 Task: Find connections with filter location Tamworth with filter topic #Projectmanagementwith filter profile language German with filter current company KEC International Ltd. with filter school Freshers Jobs in Bangalore with filter industry Steam and Air-Conditioning Supply with filter service category Audio Engineering with filter keywords title Cab Driver
Action: Mouse moved to (556, 100)
Screenshot: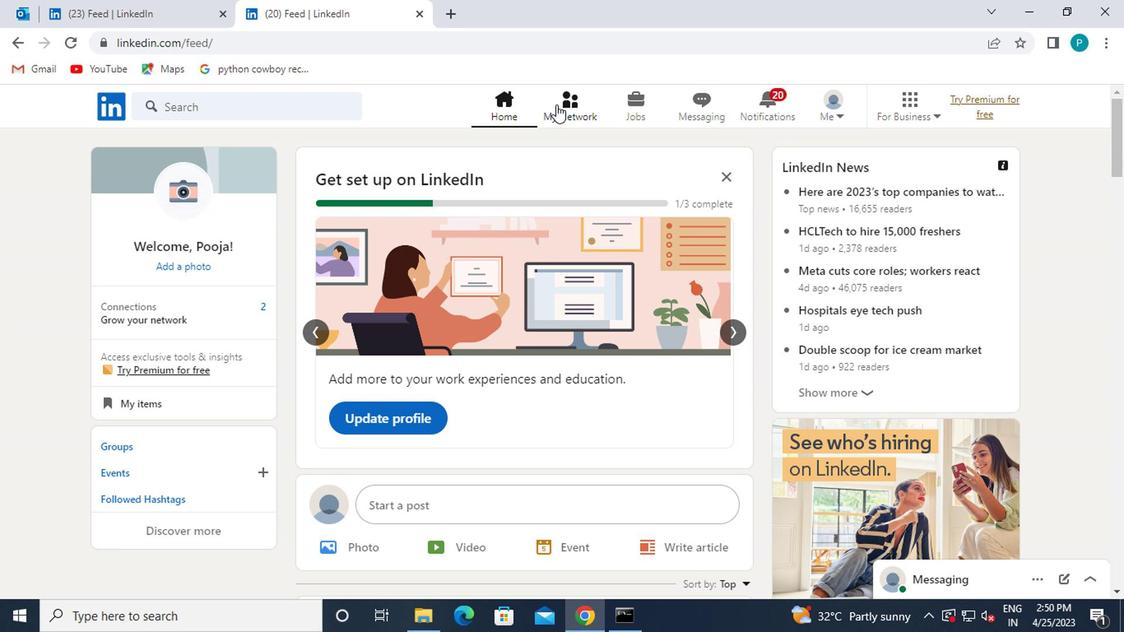 
Action: Mouse pressed left at (556, 100)
Screenshot: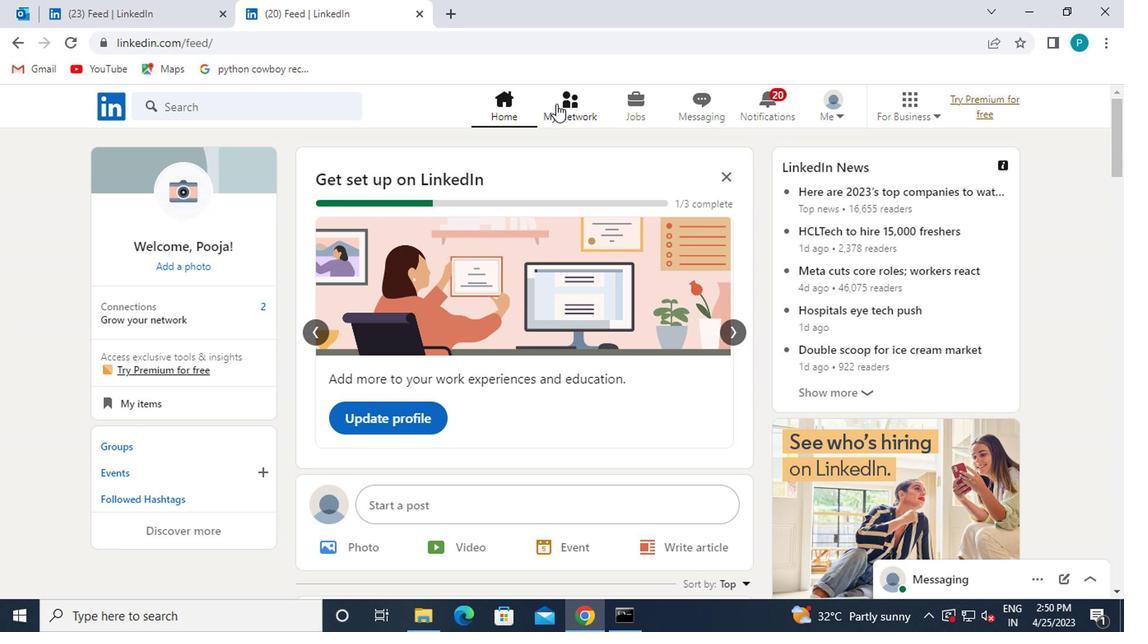
Action: Mouse moved to (164, 202)
Screenshot: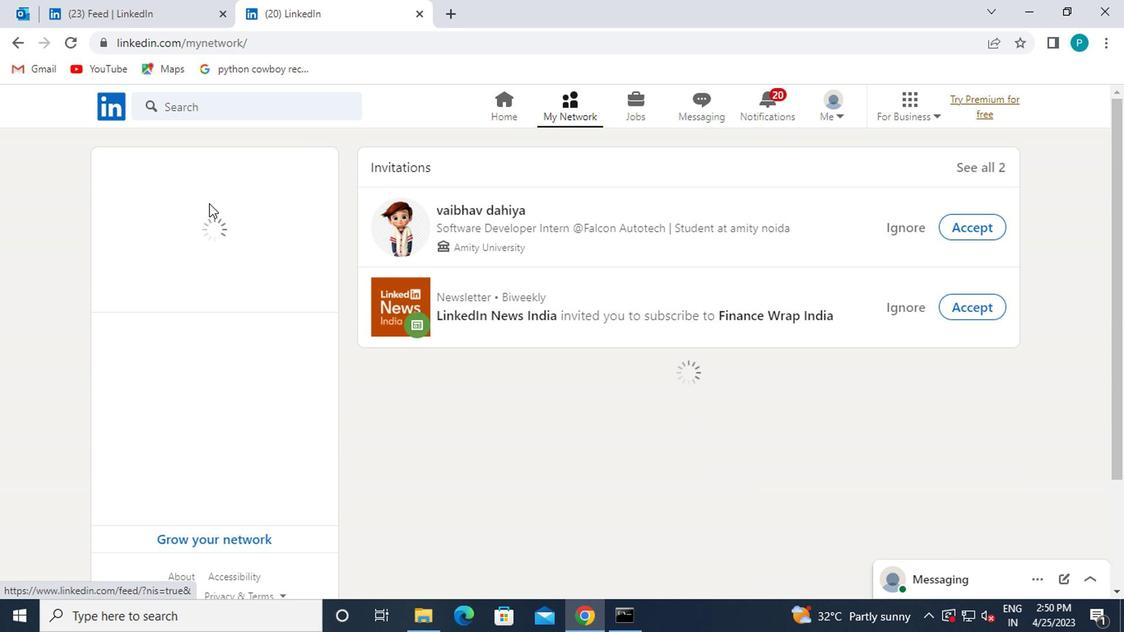 
Action: Mouse pressed left at (164, 202)
Screenshot: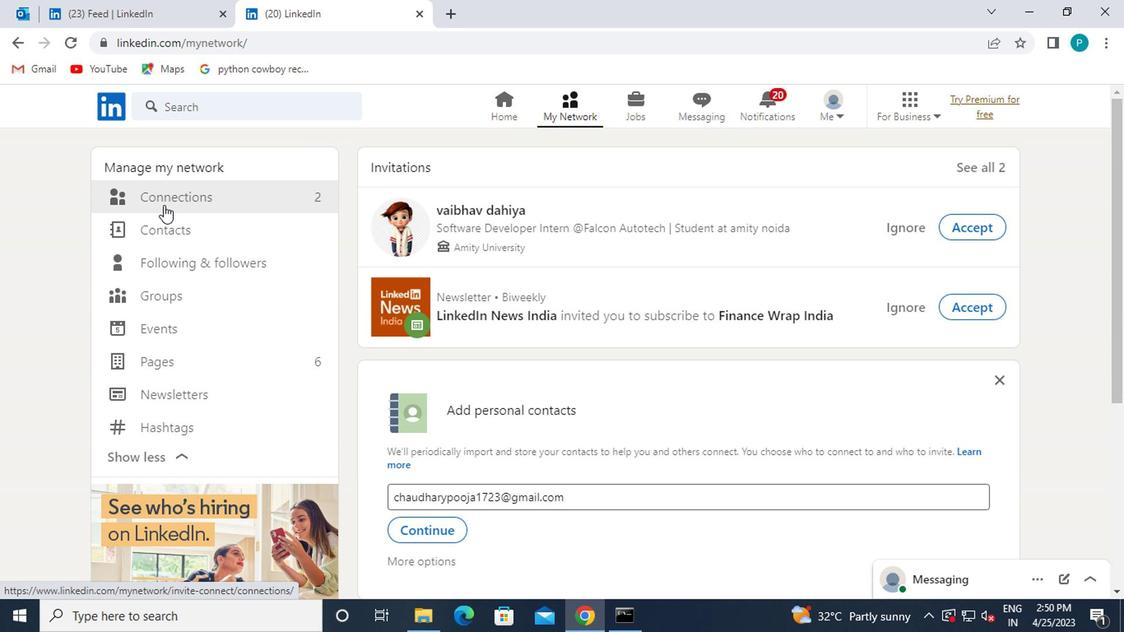 
Action: Mouse moved to (658, 193)
Screenshot: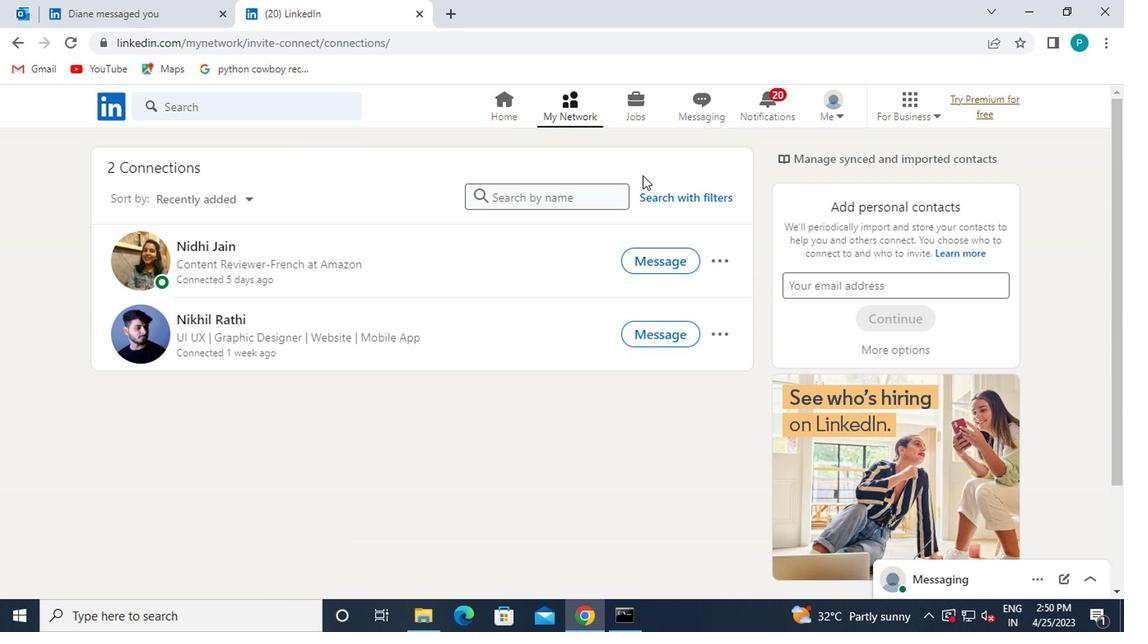 
Action: Mouse pressed left at (658, 193)
Screenshot: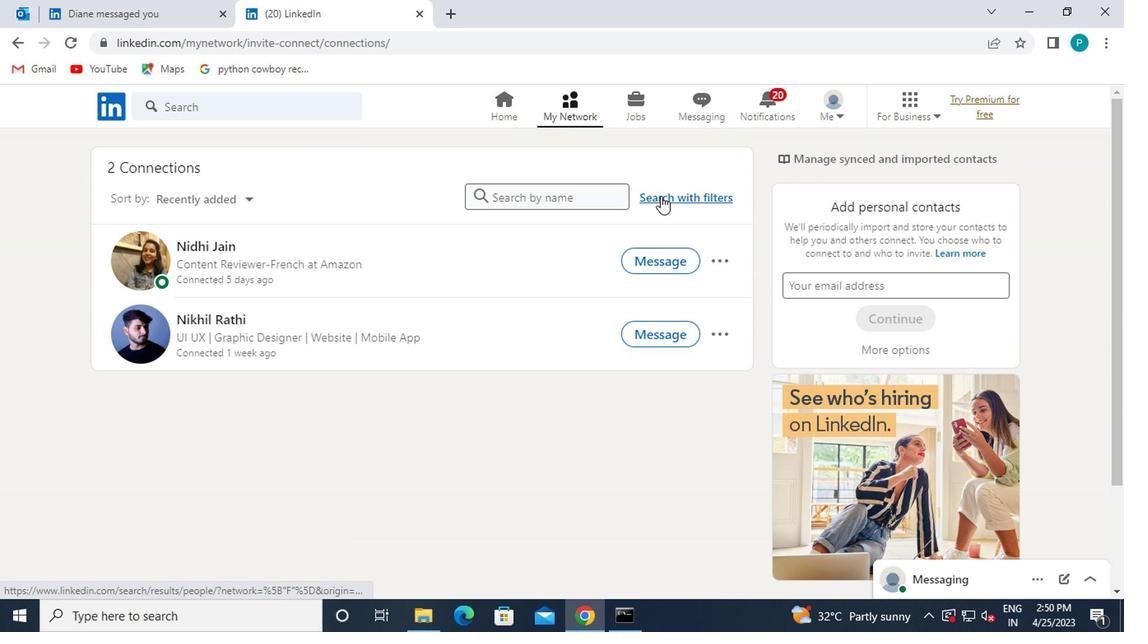 
Action: Mouse moved to (525, 156)
Screenshot: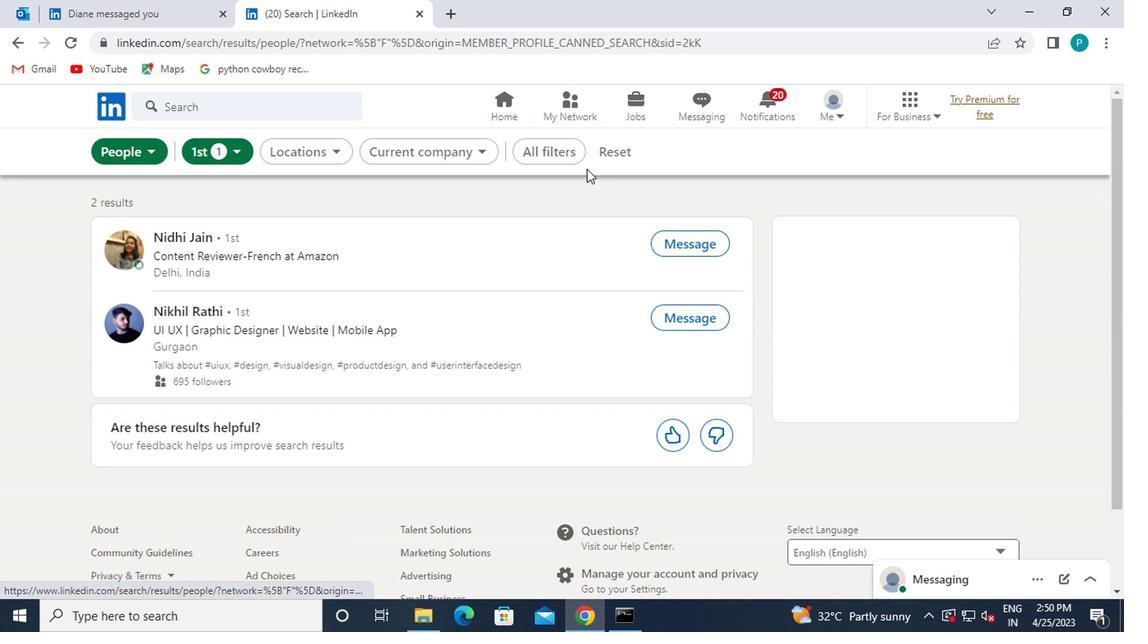 
Action: Mouse pressed left at (525, 156)
Screenshot: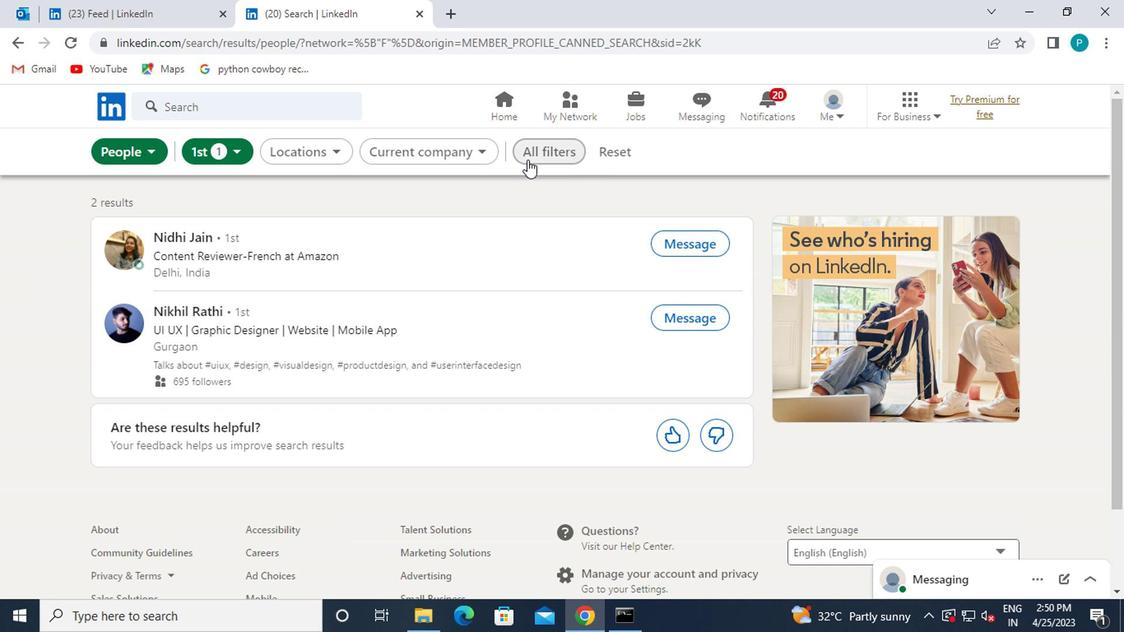 
Action: Mouse moved to (801, 356)
Screenshot: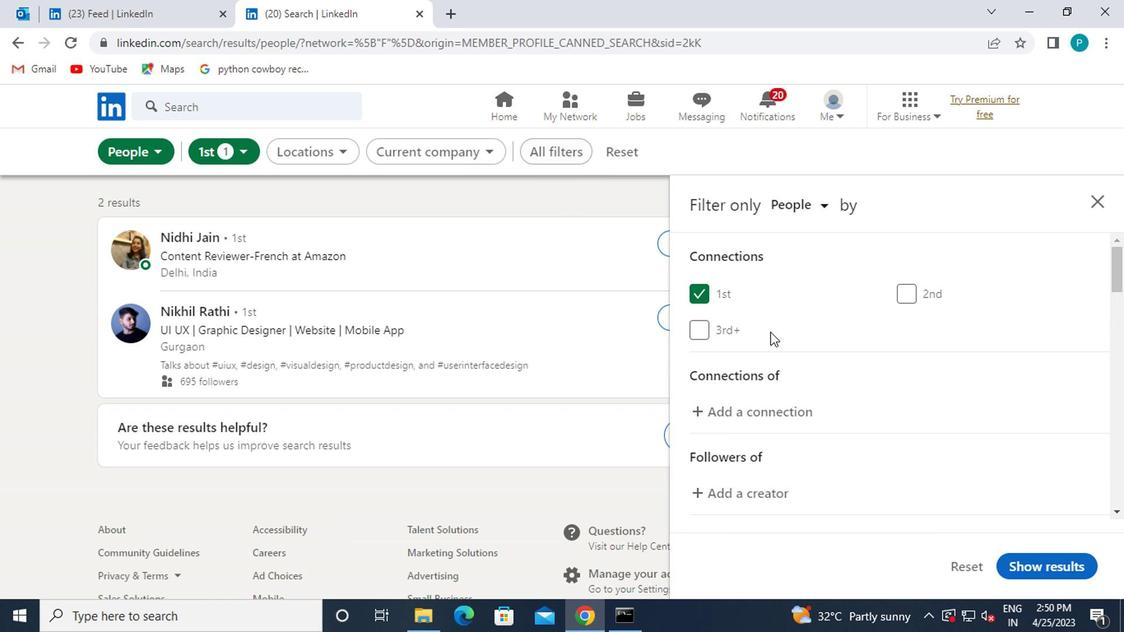 
Action: Mouse scrolled (801, 356) with delta (0, 0)
Screenshot: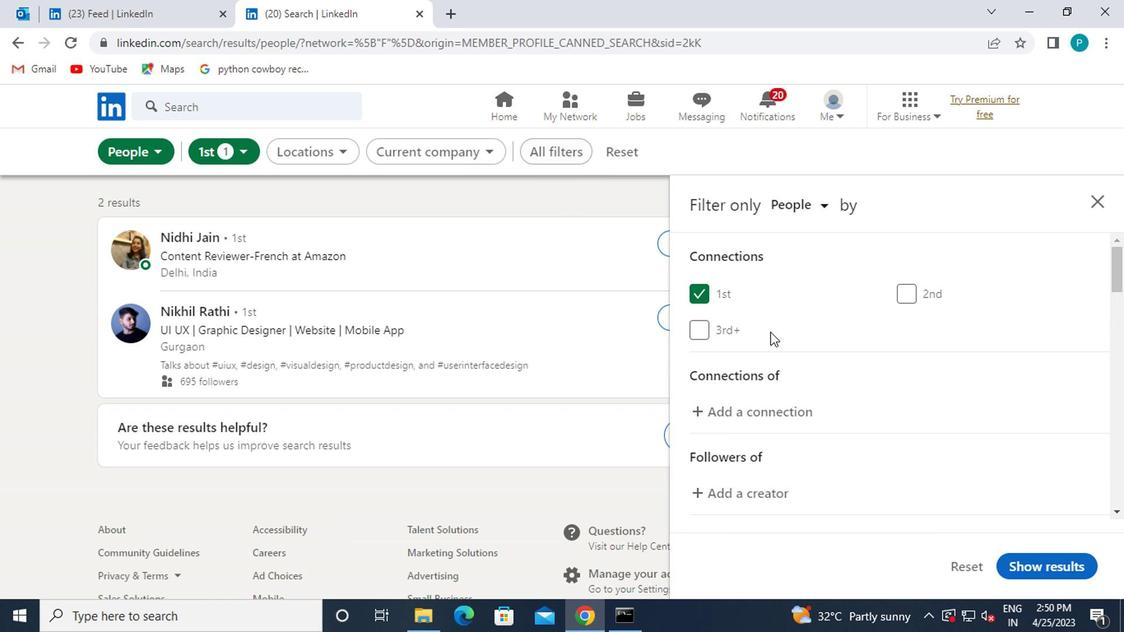 
Action: Mouse moved to (801, 360)
Screenshot: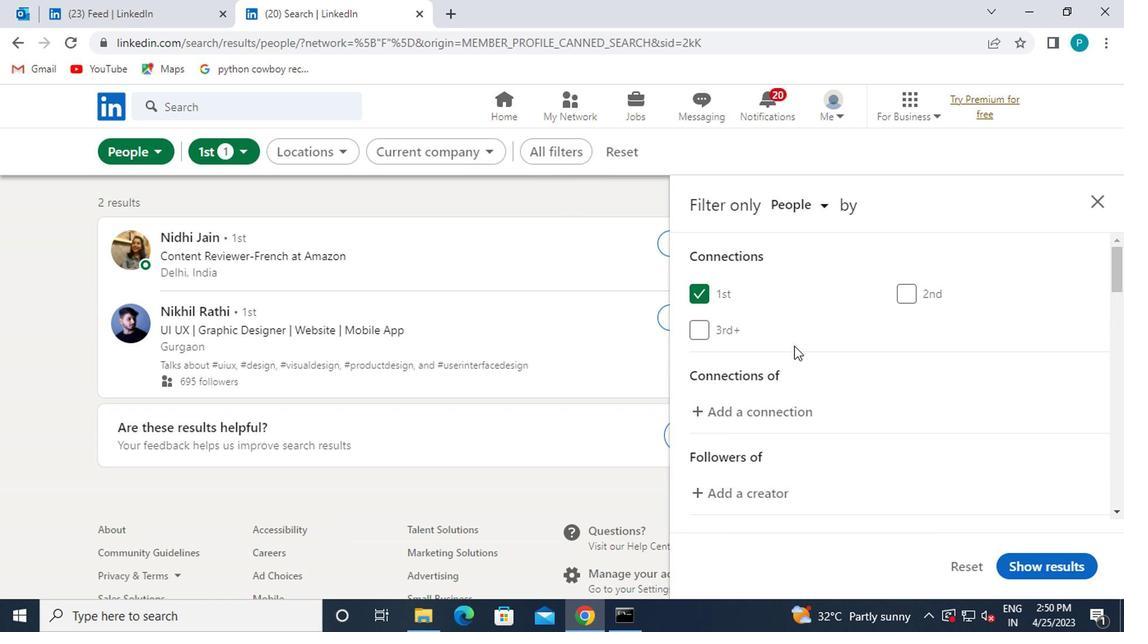 
Action: Mouse scrolled (801, 358) with delta (0, -1)
Screenshot: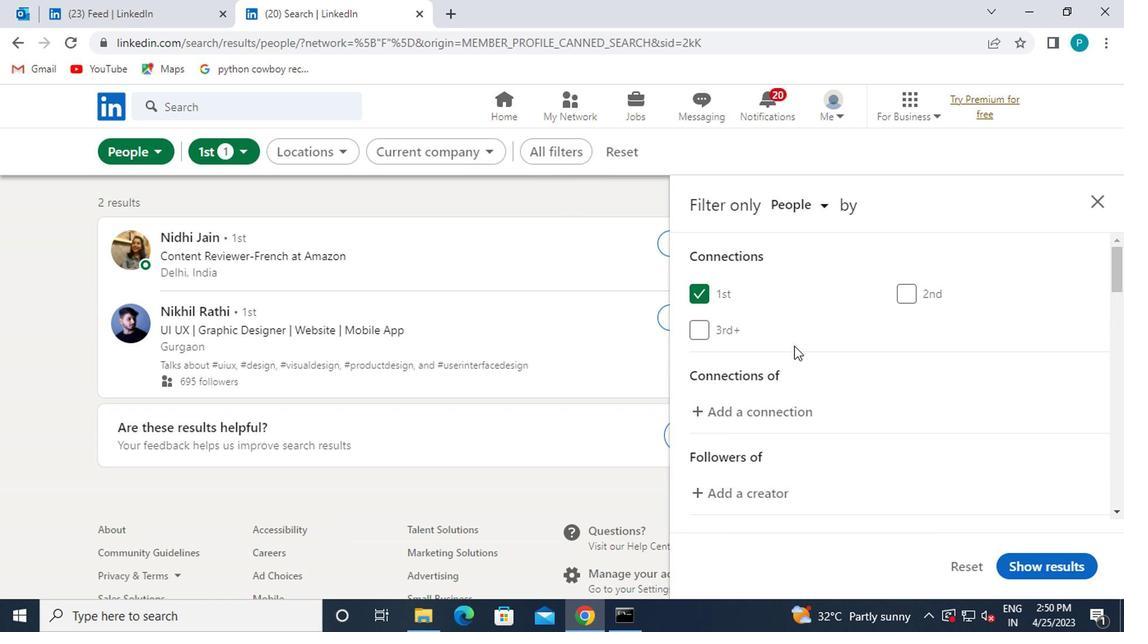 
Action: Mouse moved to (921, 482)
Screenshot: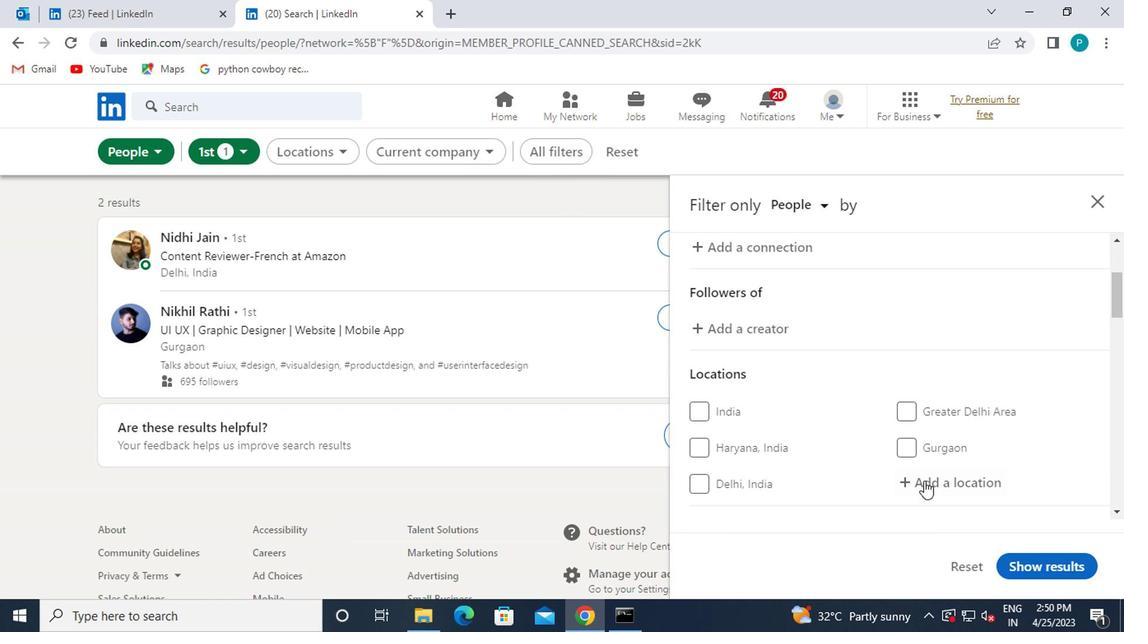 
Action: Mouse pressed left at (921, 482)
Screenshot: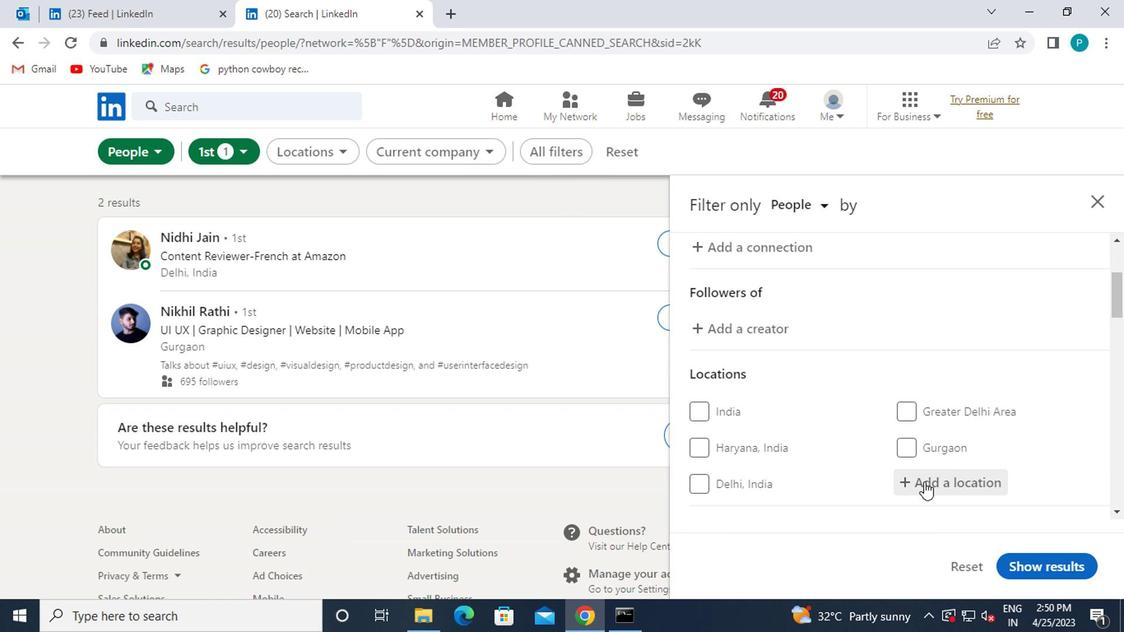 
Action: Mouse moved to (921, 482)
Screenshot: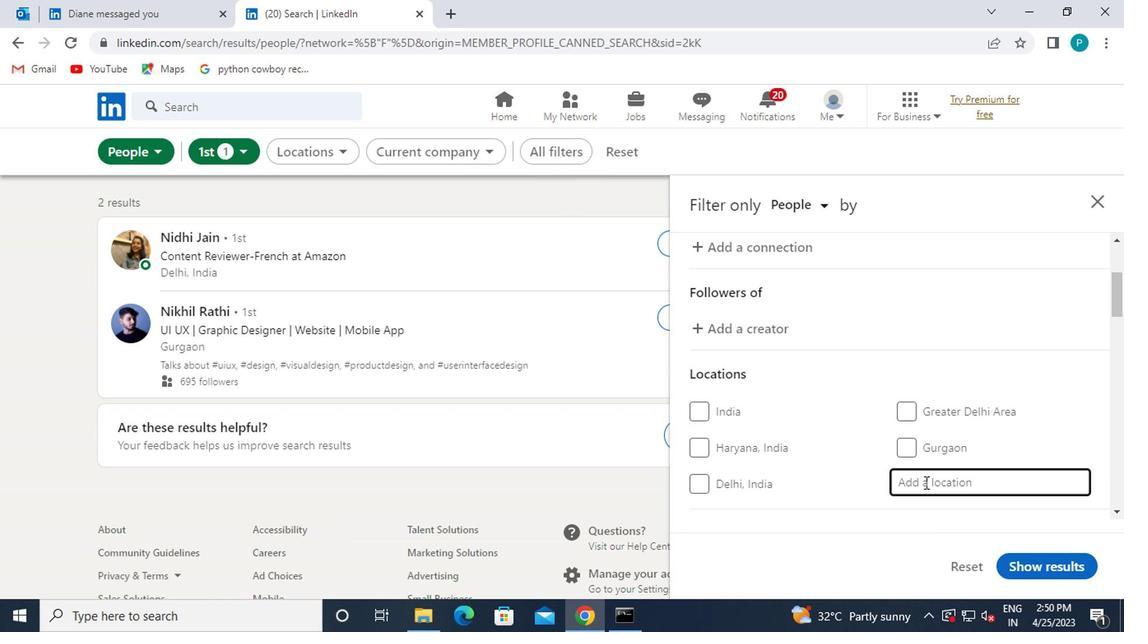 
Action: Mouse pressed left at (921, 482)
Screenshot: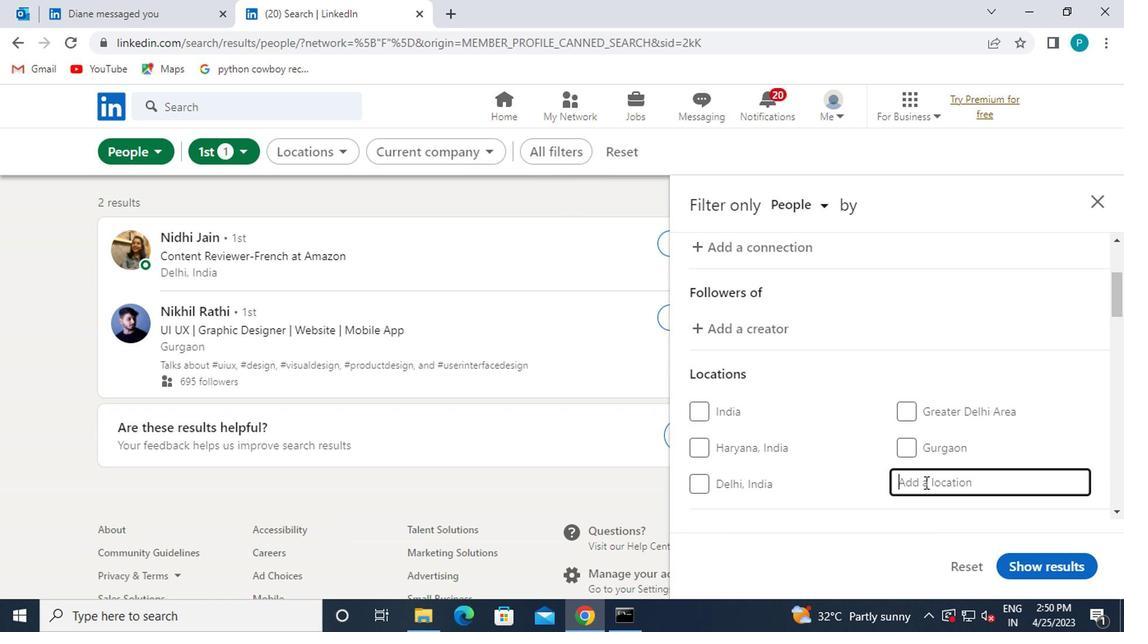 
Action: Mouse moved to (925, 469)
Screenshot: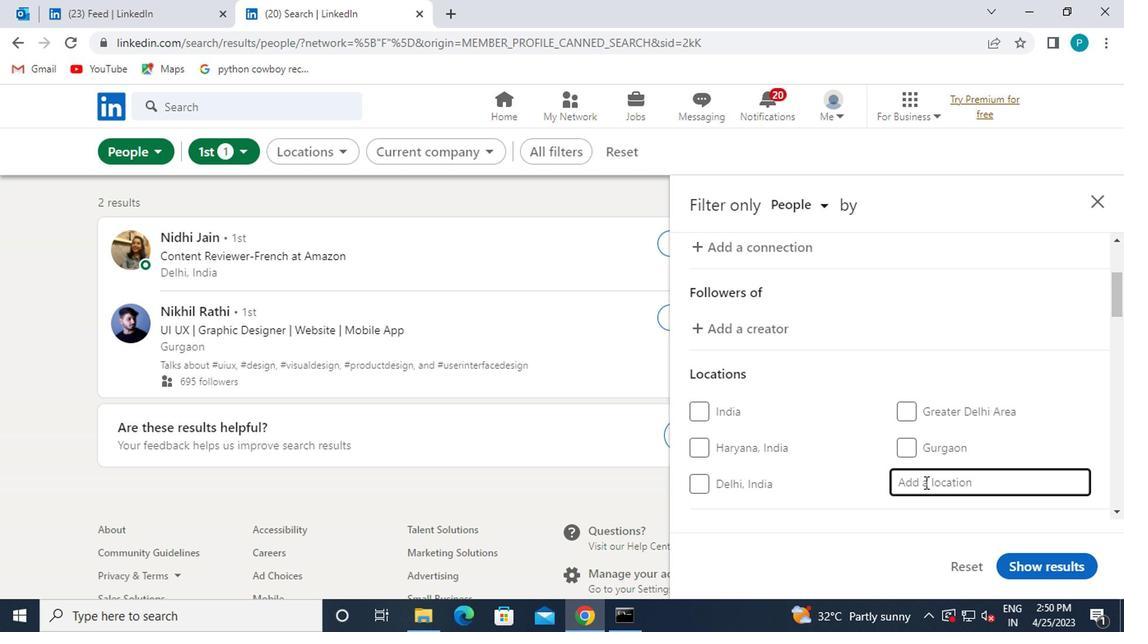 
Action: Key pressed <Key.caps_lock>t<Key.caps_lock>amworth
Screenshot: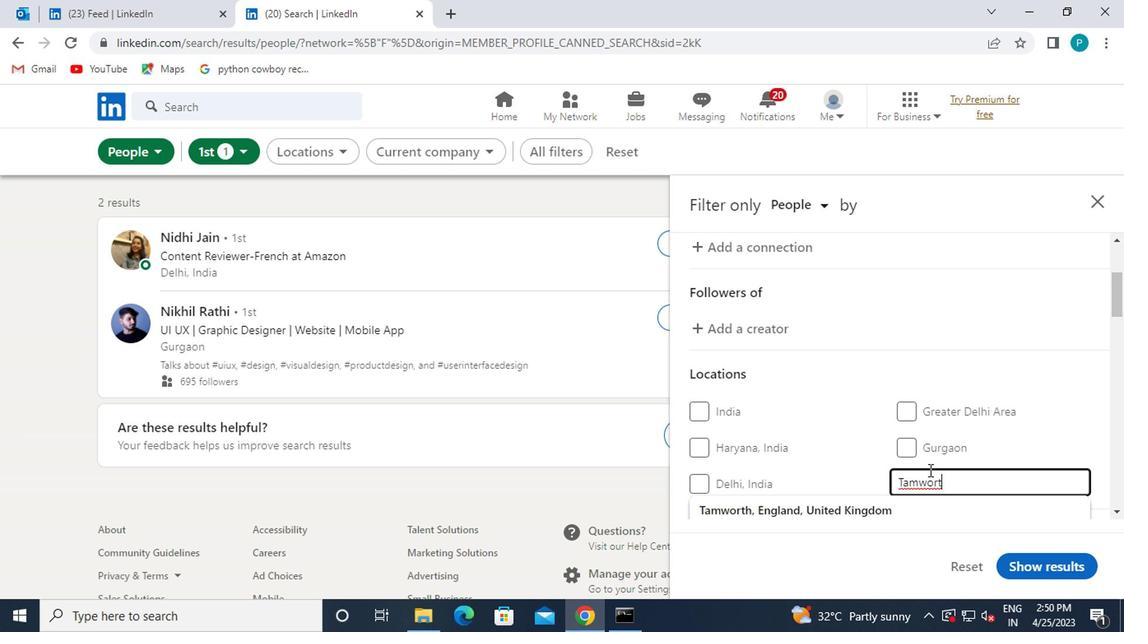 
Action: Mouse moved to (929, 467)
Screenshot: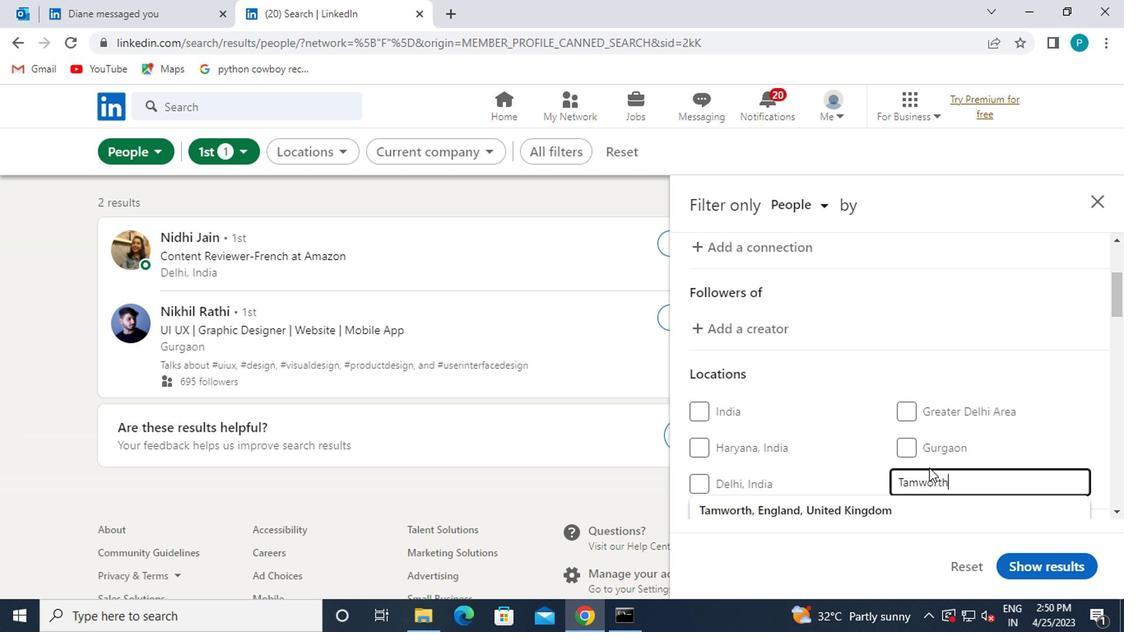 
Action: Key pressed <Key.enter>
Screenshot: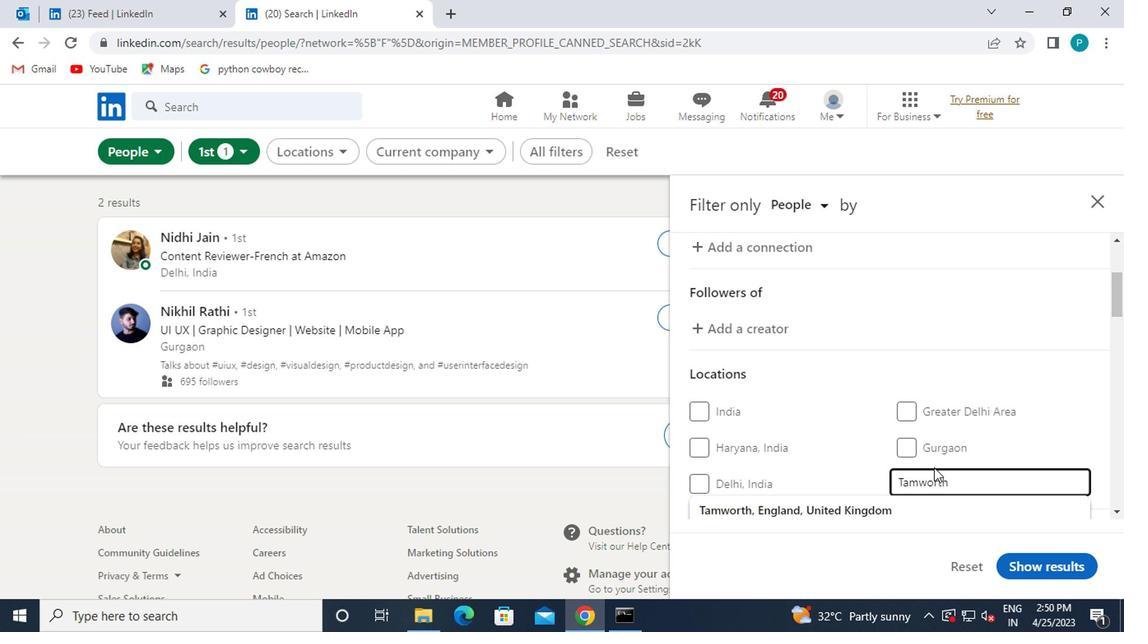 
Action: Mouse moved to (805, 446)
Screenshot: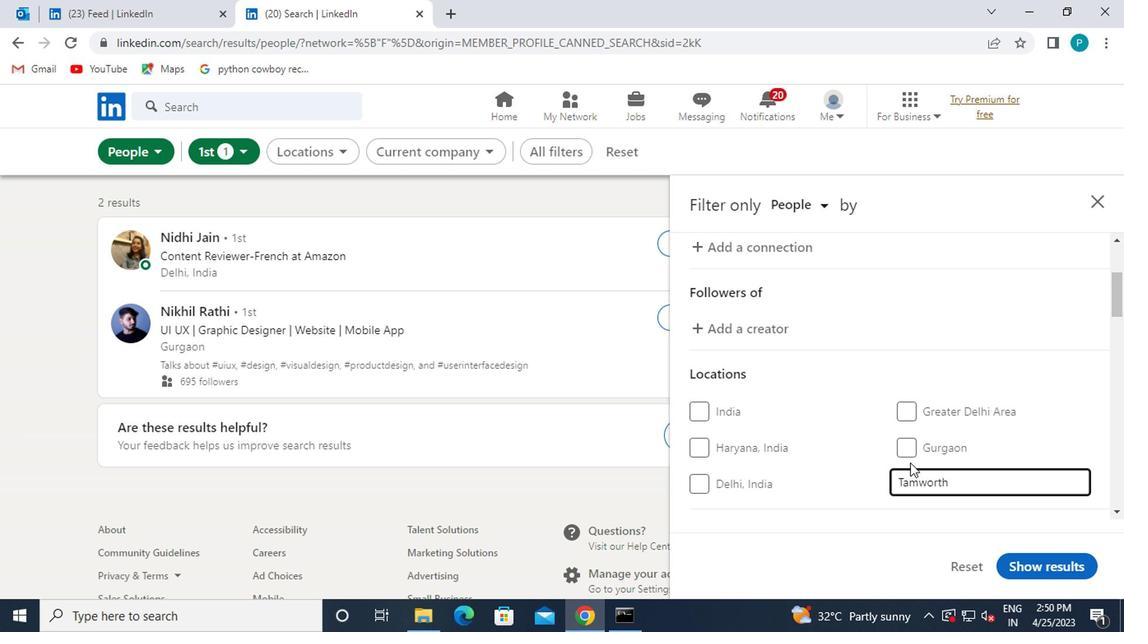 
Action: Mouse scrolled (805, 445) with delta (0, -1)
Screenshot: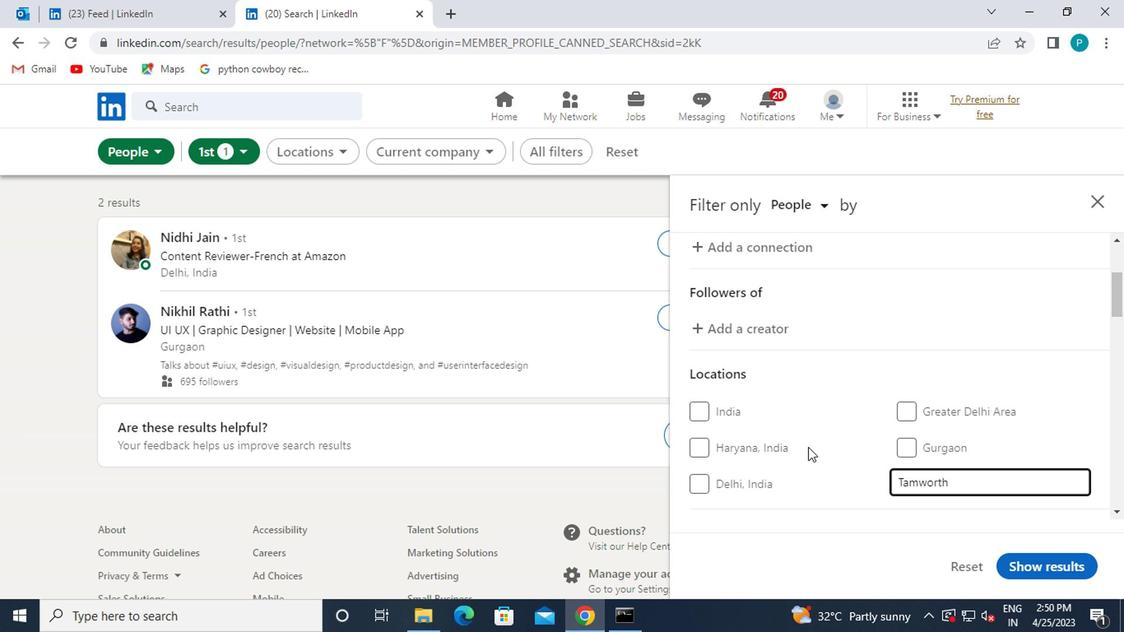 
Action: Mouse scrolled (805, 445) with delta (0, -1)
Screenshot: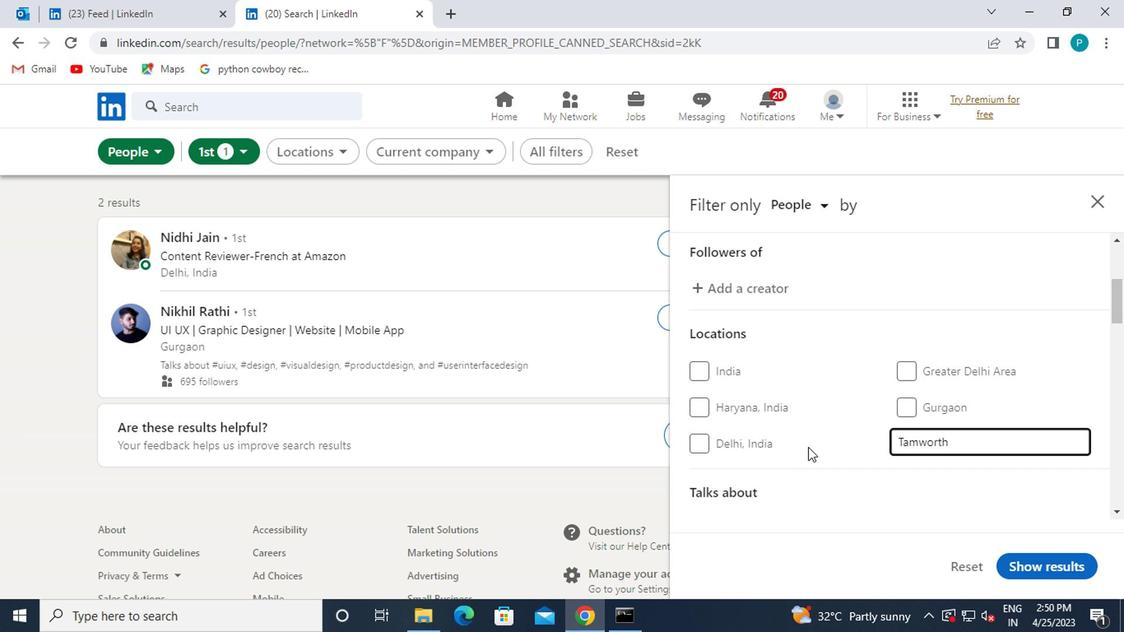 
Action: Mouse moved to (891, 469)
Screenshot: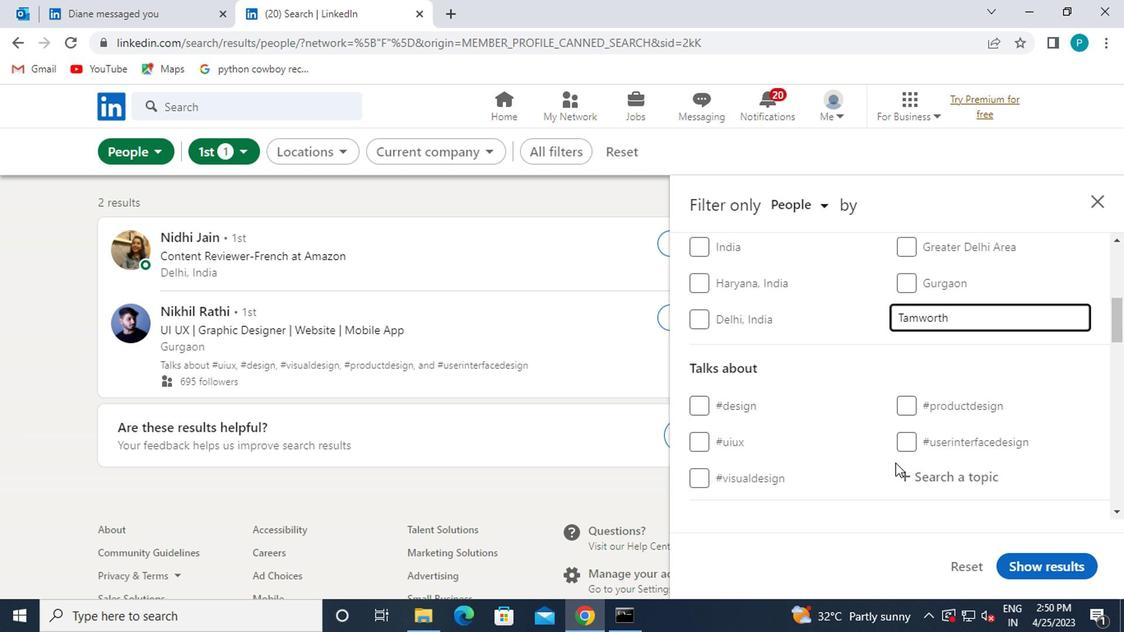 
Action: Mouse scrolled (891, 467) with delta (0, -1)
Screenshot: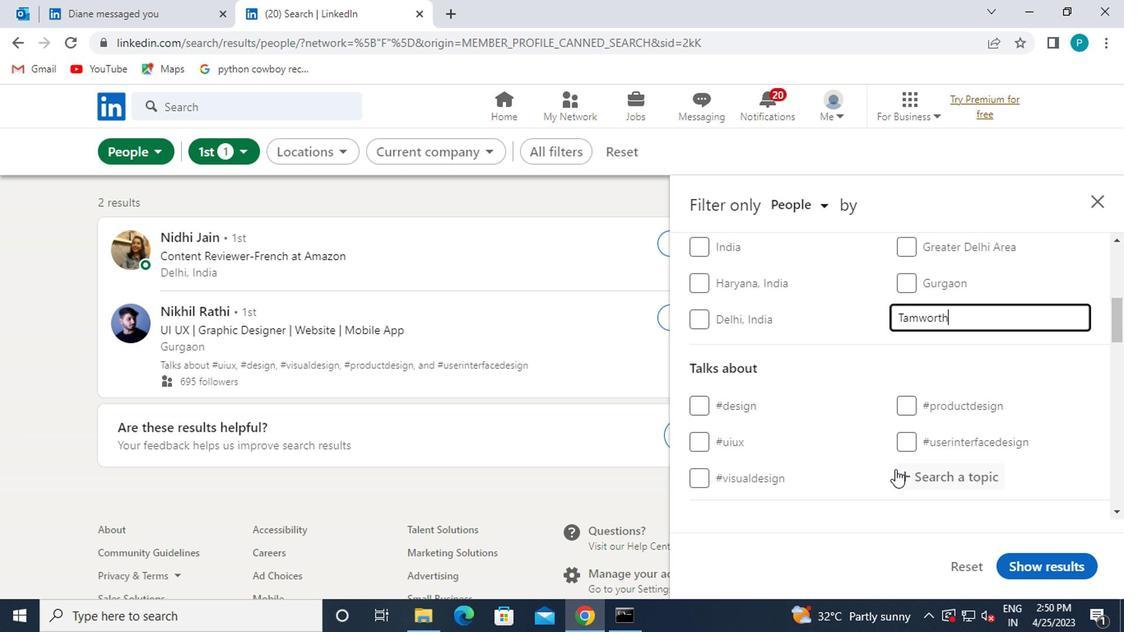
Action: Mouse moved to (912, 402)
Screenshot: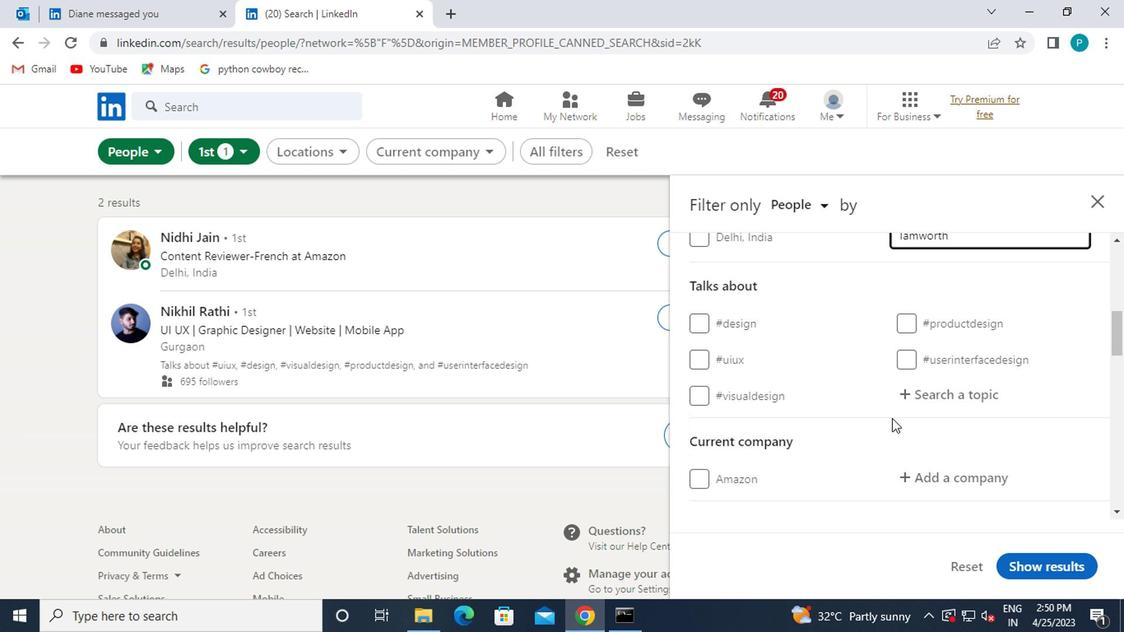 
Action: Mouse pressed left at (912, 402)
Screenshot: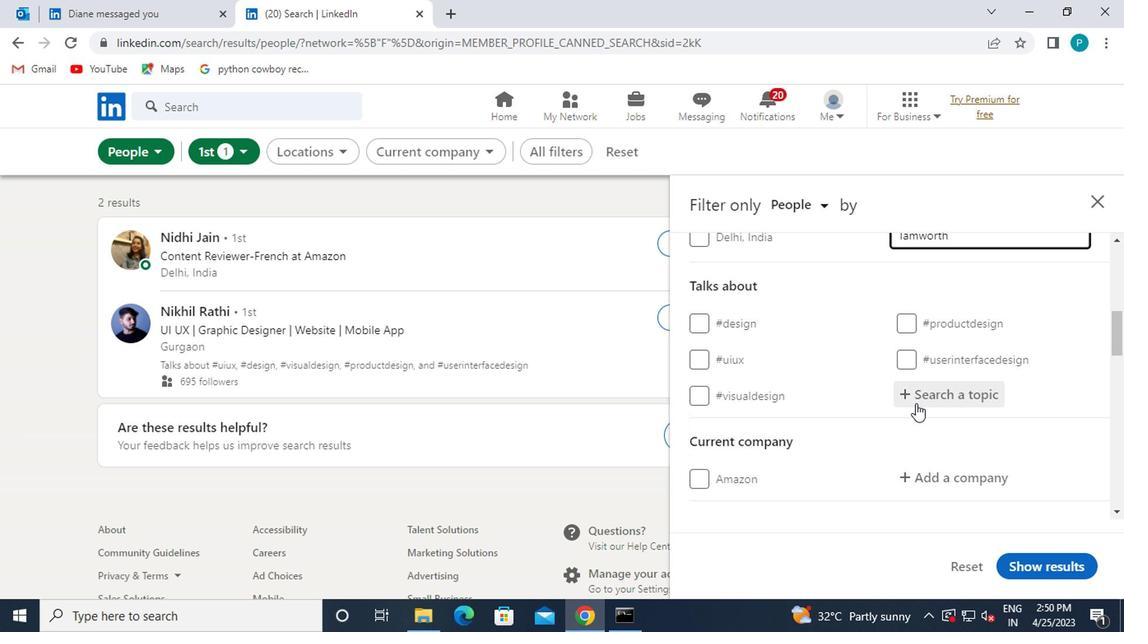 
Action: Key pressed <Key.shift><Key.shift><Key.shift><Key.shift>#<Key.caps_lock>P<Key.caps_lock>ROJECTMANAGEMENT
Screenshot: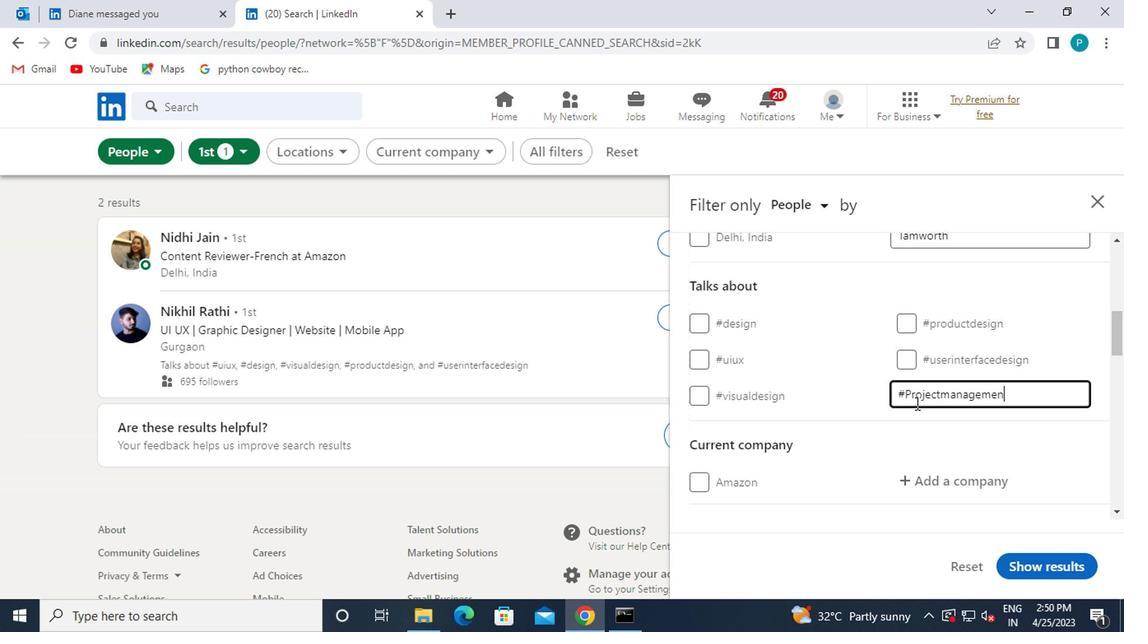 
Action: Mouse moved to (913, 454)
Screenshot: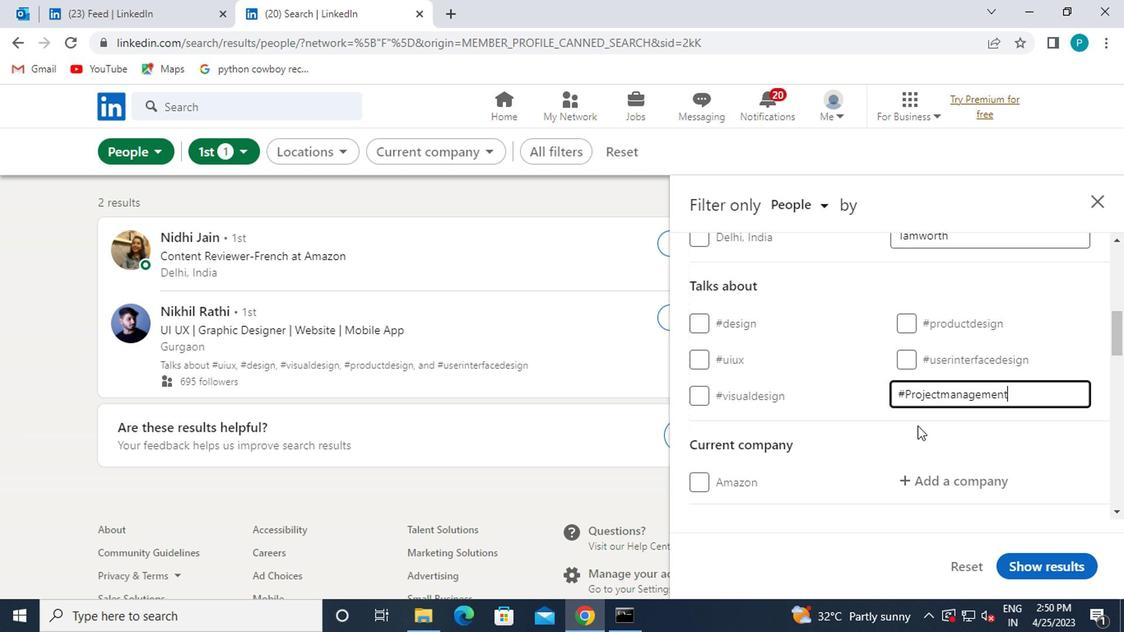 
Action: Mouse scrolled (913, 453) with delta (0, -1)
Screenshot: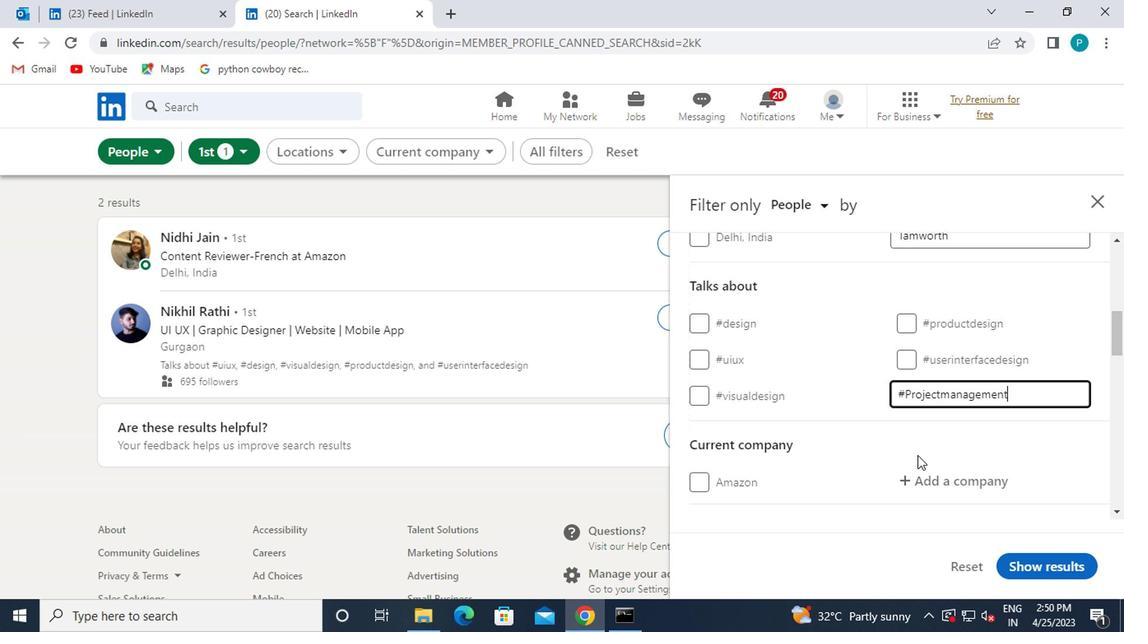 
Action: Mouse moved to (905, 405)
Screenshot: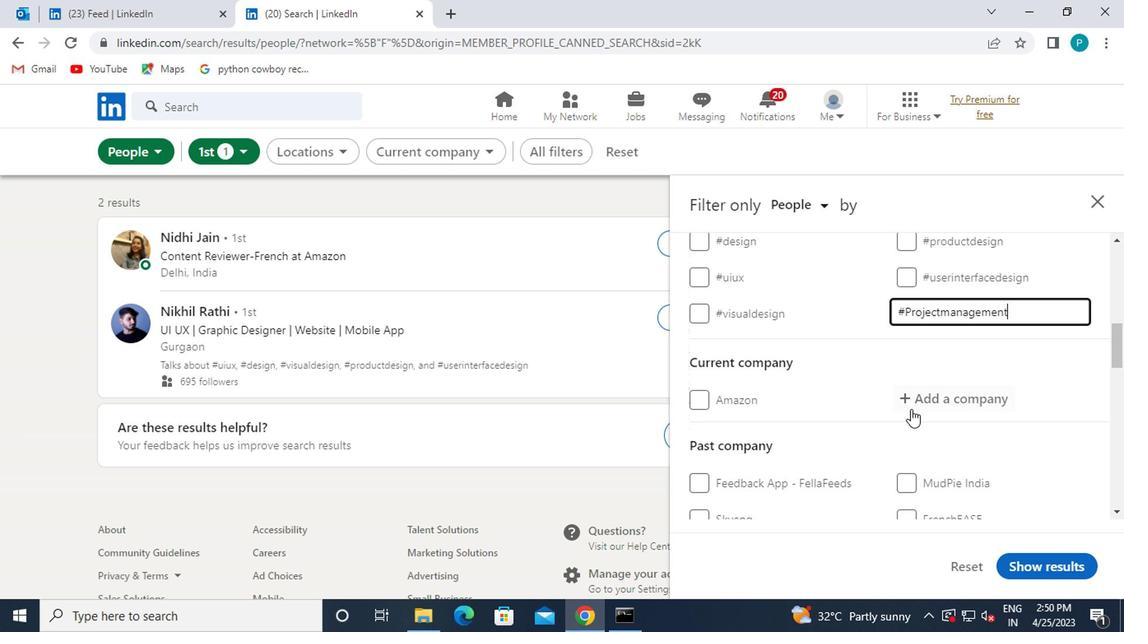 
Action: Mouse pressed left at (905, 405)
Screenshot: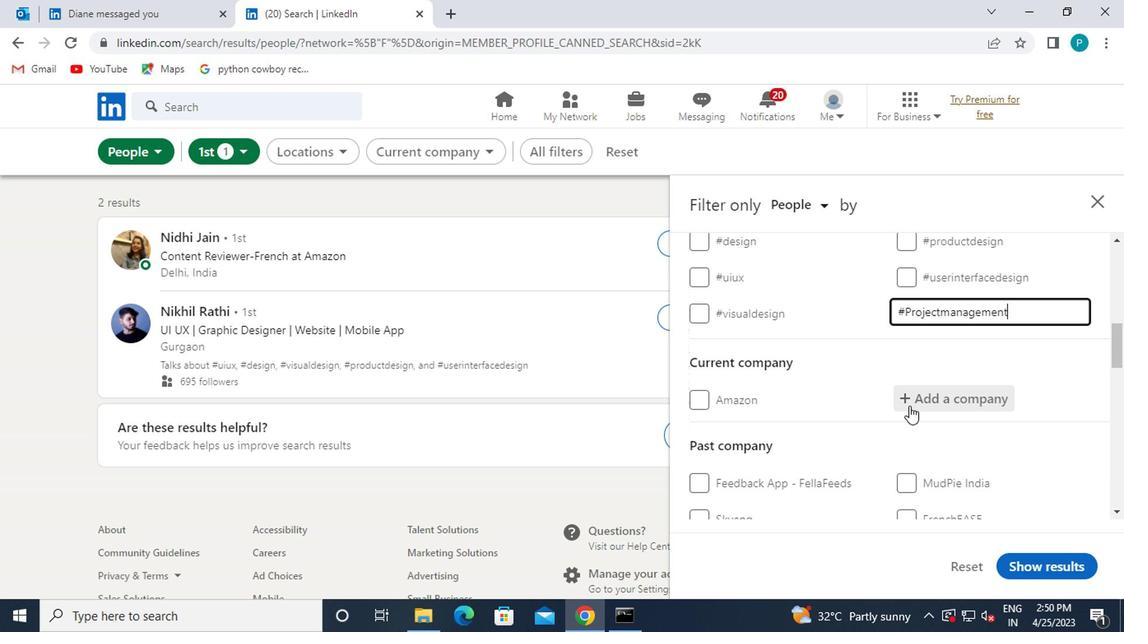 
Action: Key pressed <Key.caps_lock>KEC
Screenshot: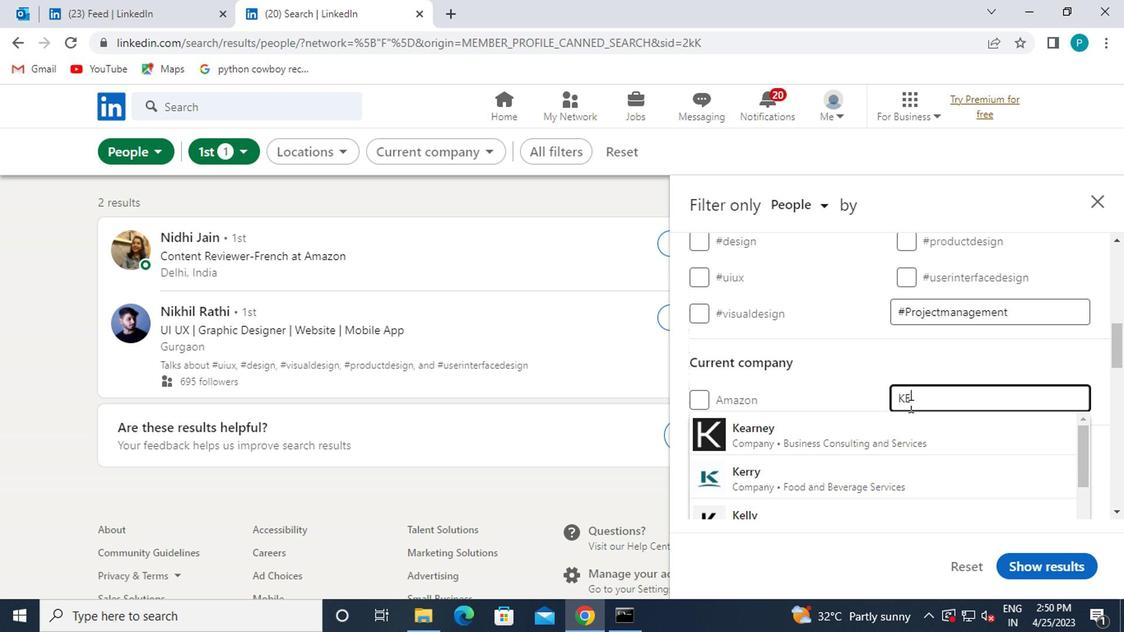 
Action: Mouse moved to (807, 433)
Screenshot: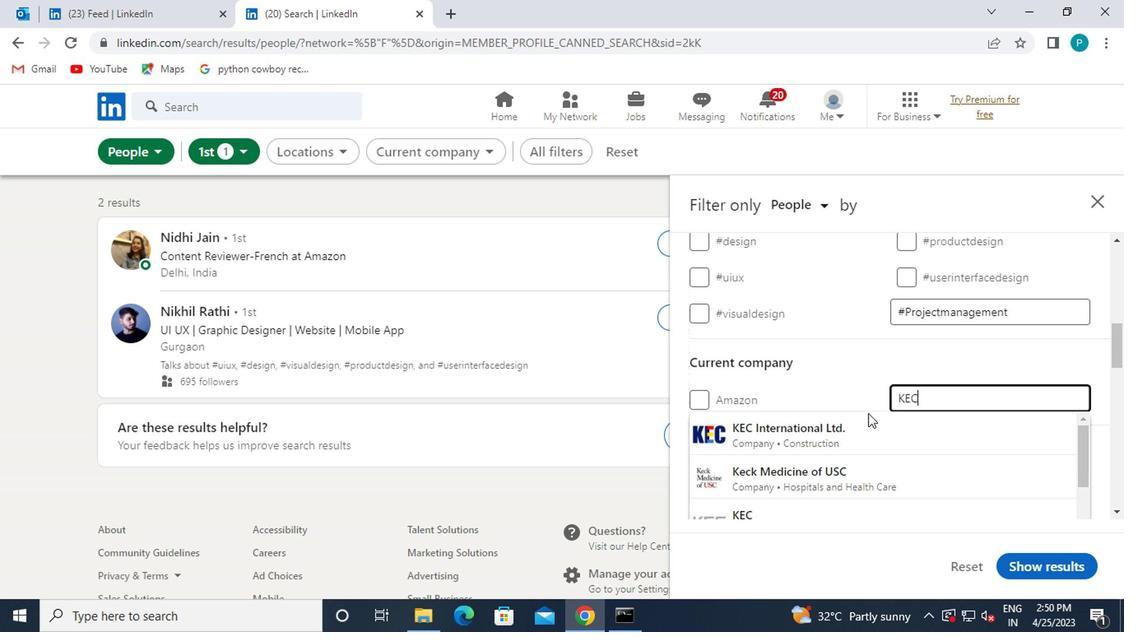 
Action: Mouse pressed left at (807, 433)
Screenshot: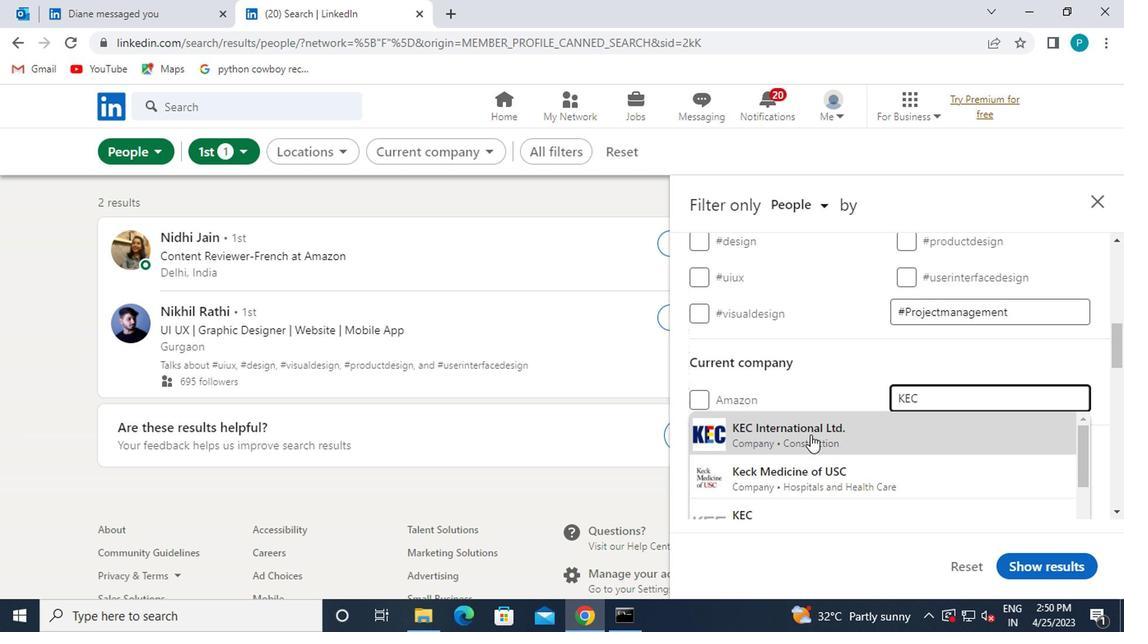 
Action: Mouse scrolled (807, 433) with delta (0, 0)
Screenshot: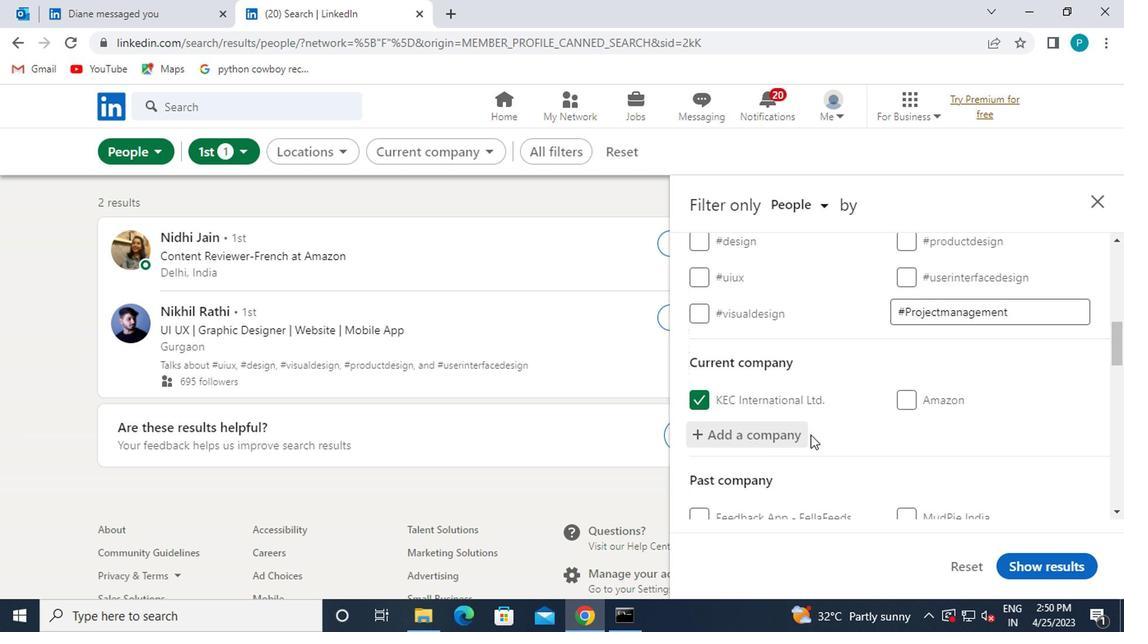 
Action: Mouse scrolled (807, 433) with delta (0, 0)
Screenshot: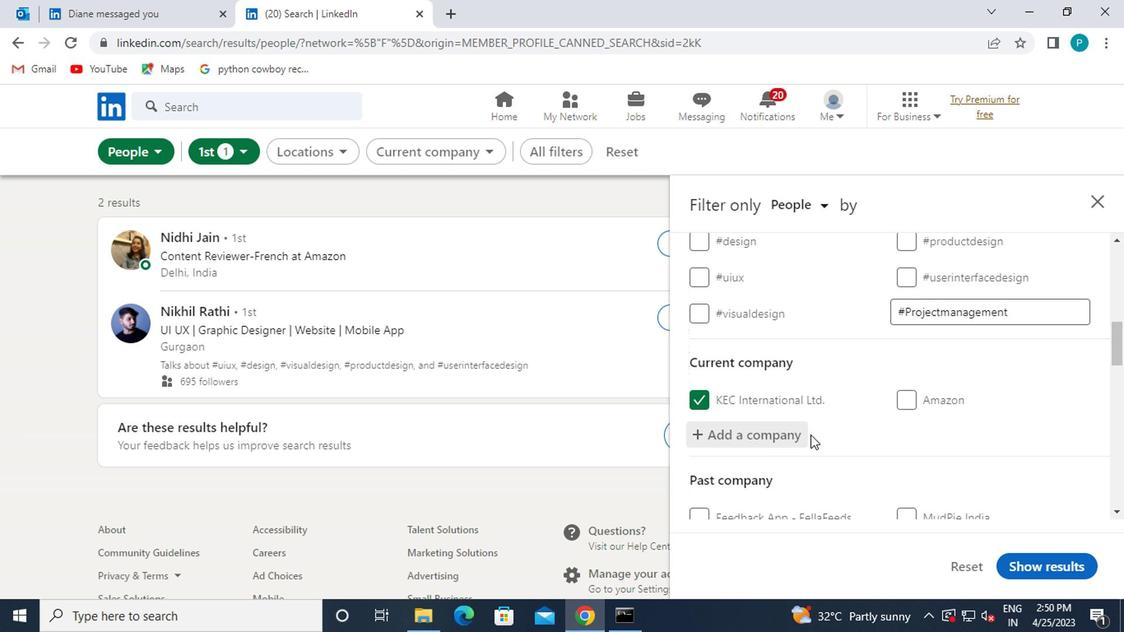 
Action: Mouse scrolled (807, 433) with delta (0, 0)
Screenshot: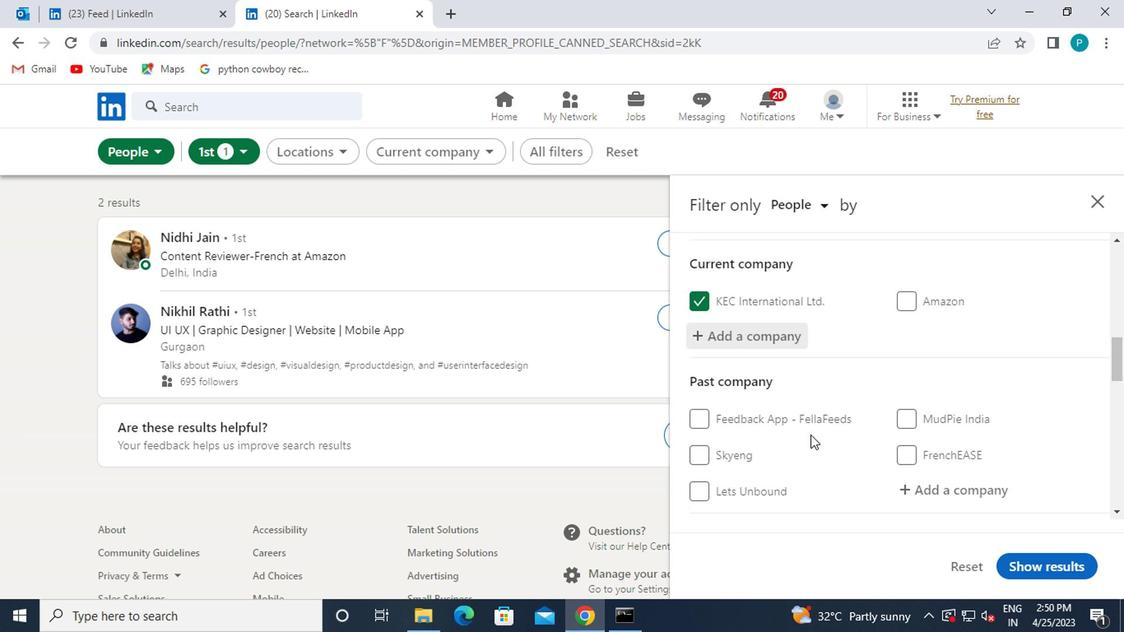 
Action: Mouse moved to (915, 457)
Screenshot: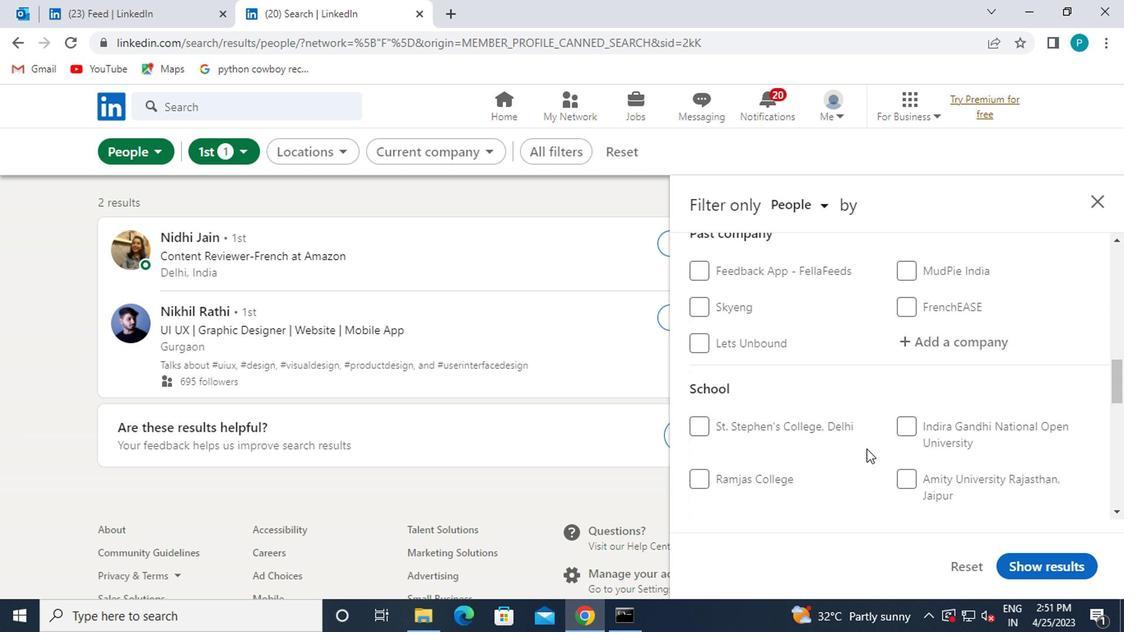 
Action: Mouse scrolled (915, 456) with delta (0, 0)
Screenshot: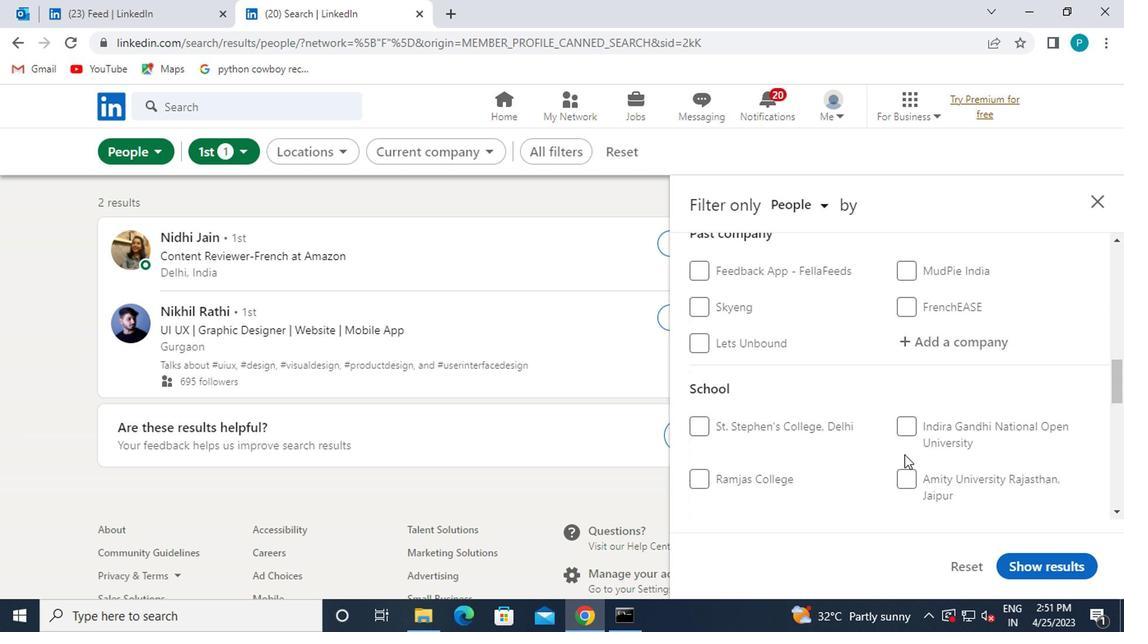 
Action: Mouse moved to (901, 449)
Screenshot: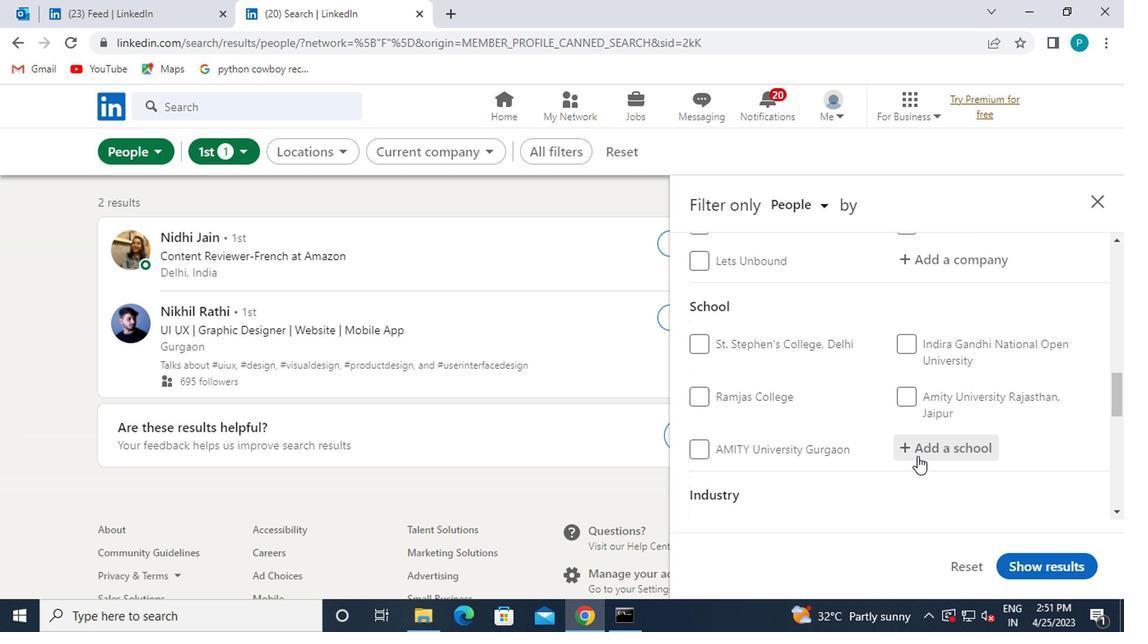 
Action: Mouse pressed left at (901, 449)
Screenshot: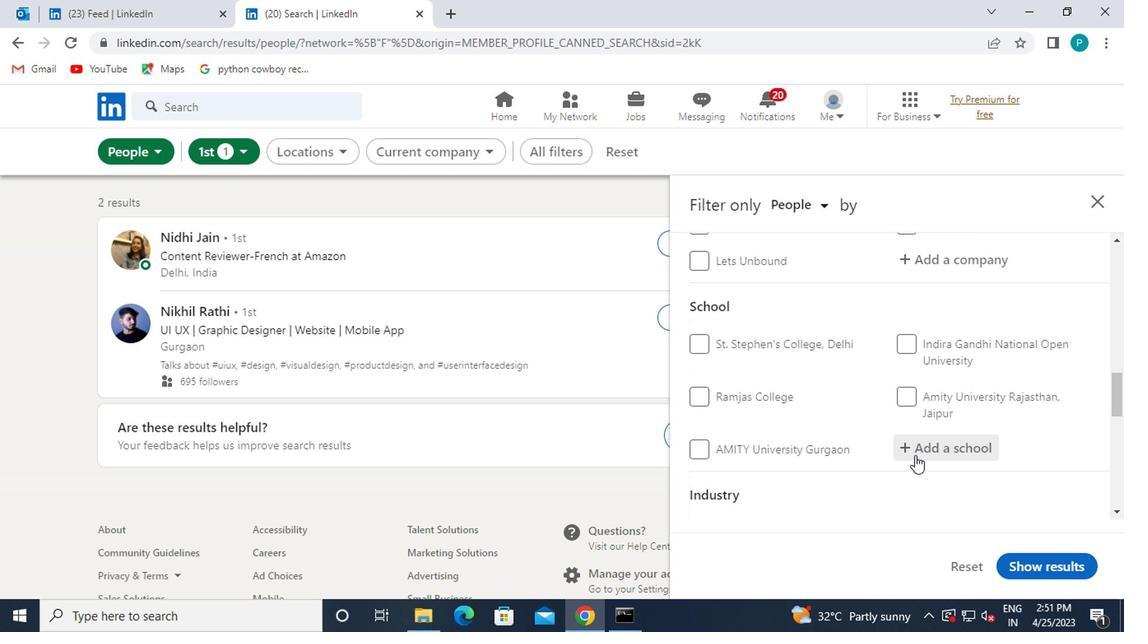 
Action: Mouse moved to (901, 449)
Screenshot: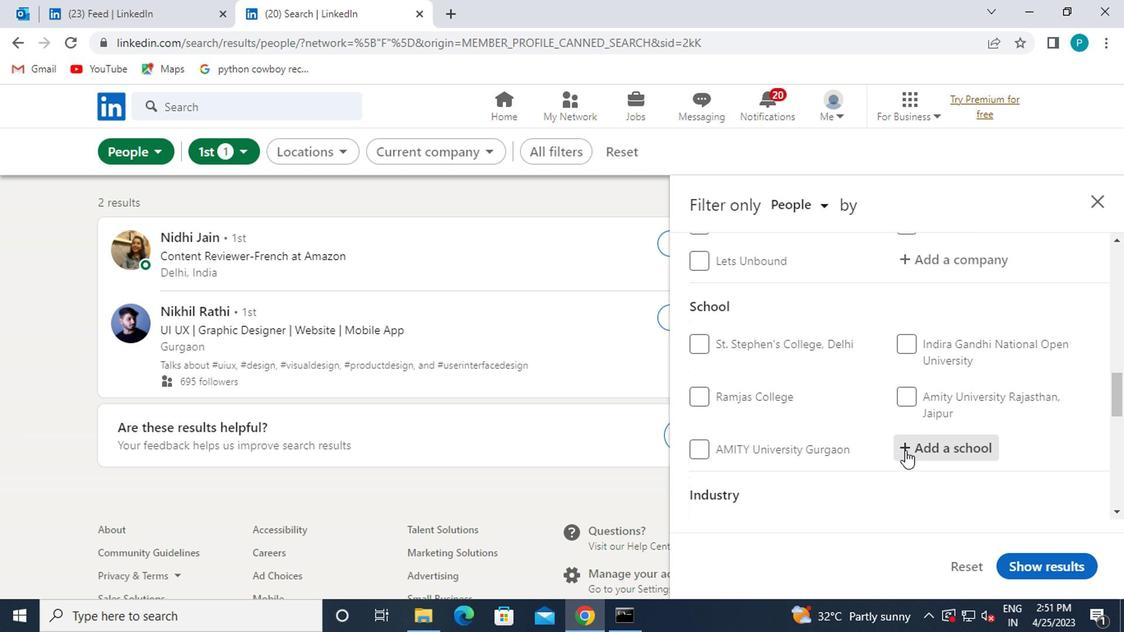 
Action: Key pressed <Key.caps_lock>FRESHERS
Screenshot: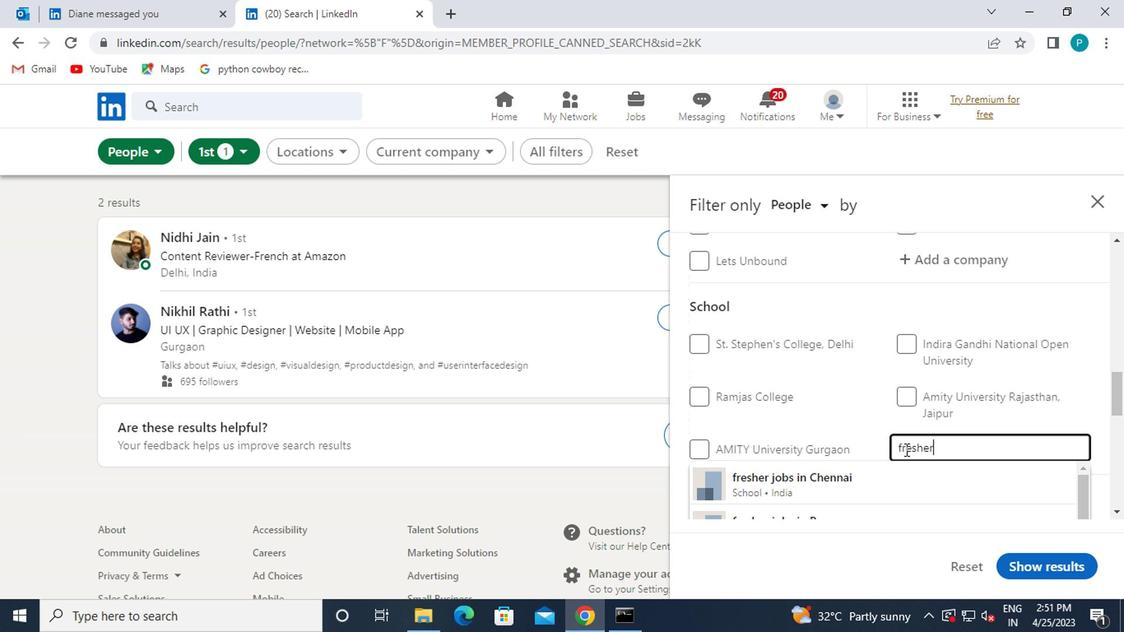 
Action: Mouse moved to (888, 461)
Screenshot: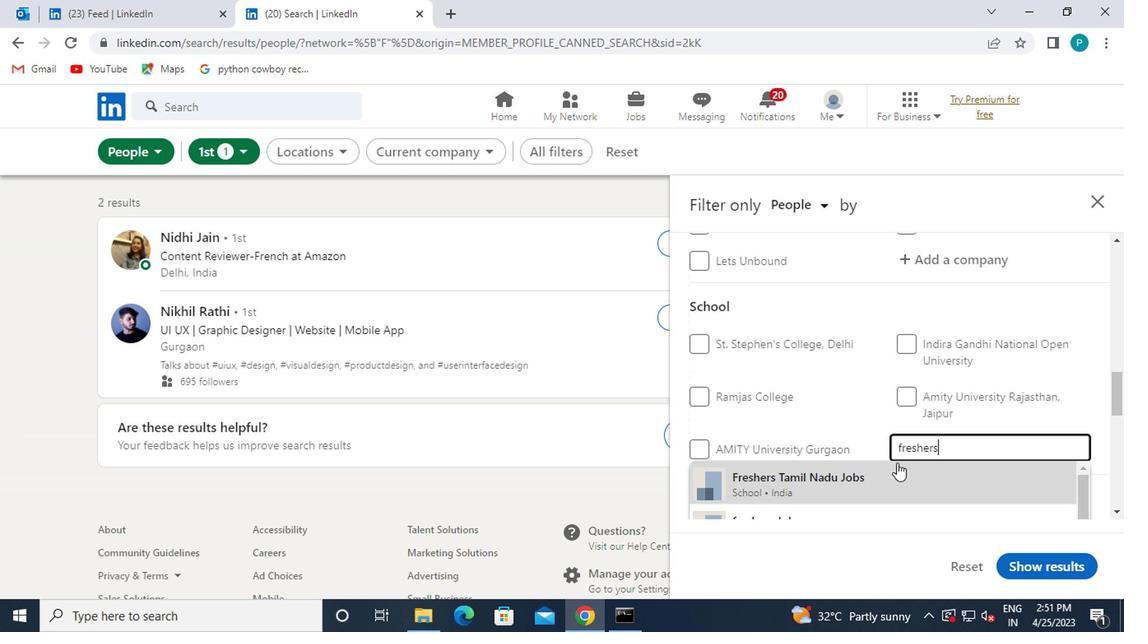 
Action: Mouse scrolled (888, 461) with delta (0, 0)
Screenshot: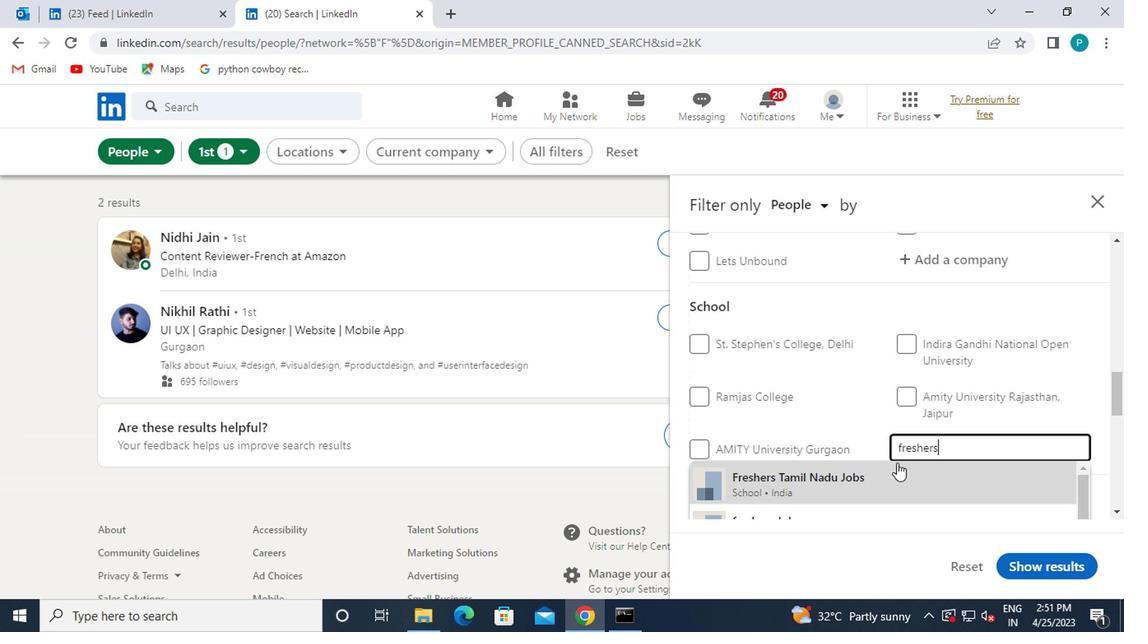 
Action: Mouse moved to (867, 478)
Screenshot: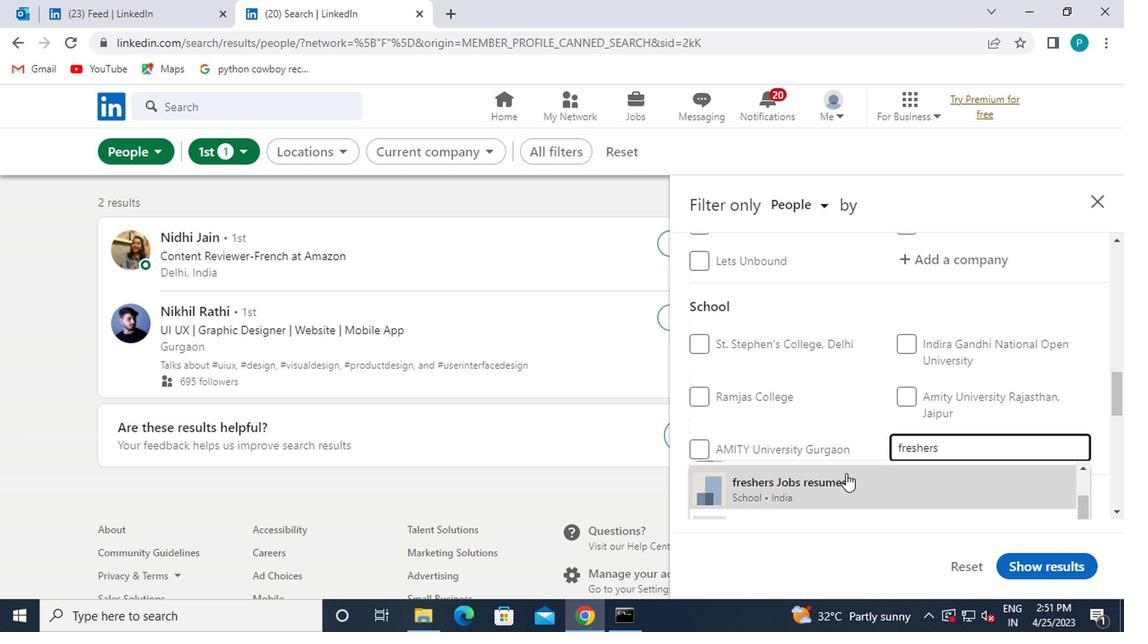 
Action: Mouse scrolled (867, 479) with delta (0, 0)
Screenshot: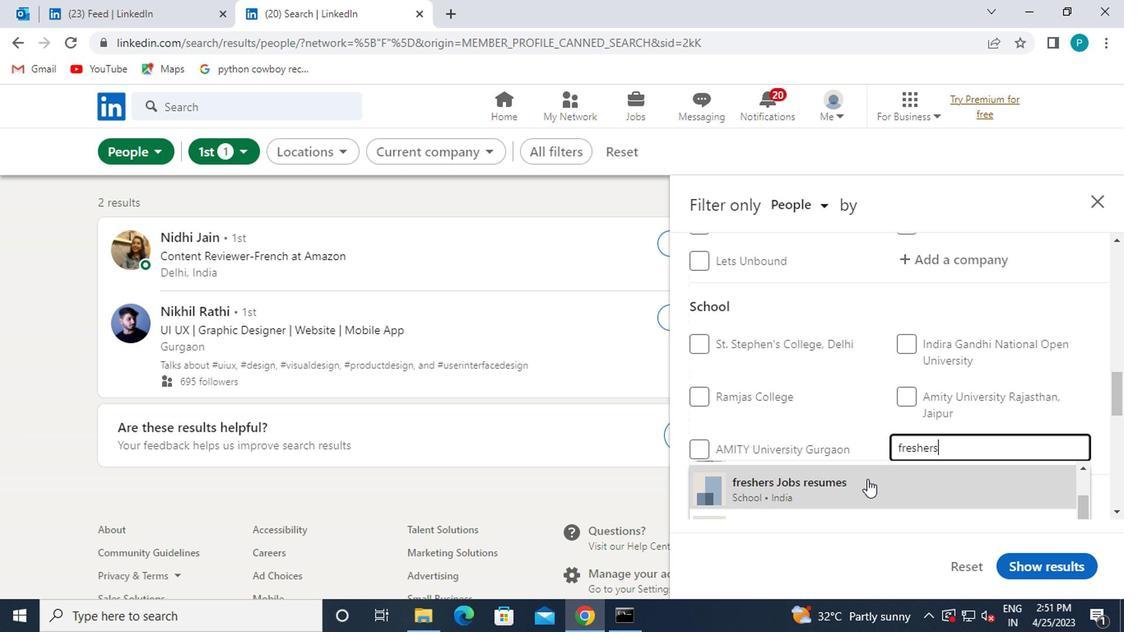 
Action: Mouse moved to (966, 432)
Screenshot: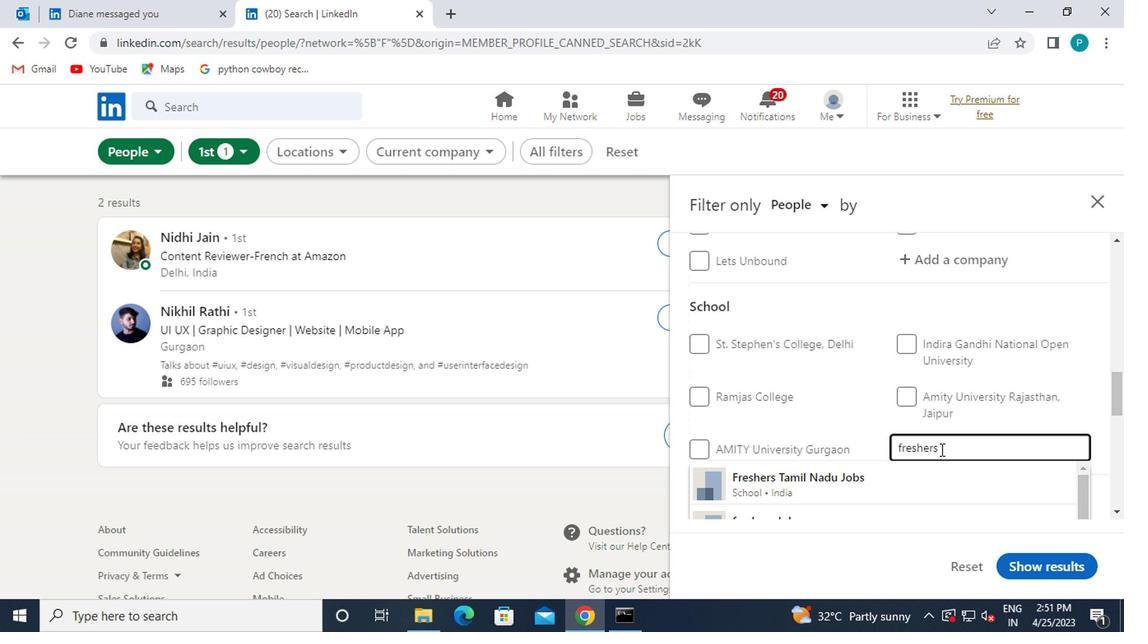 
Action: Key pressed <Key.space>JOB<Key.space>IN<Key.space>B<Key.backspace><Key.backspace><Key.backspace><Key.backspace><Key.backspace>S<Key.space>IN
Screenshot: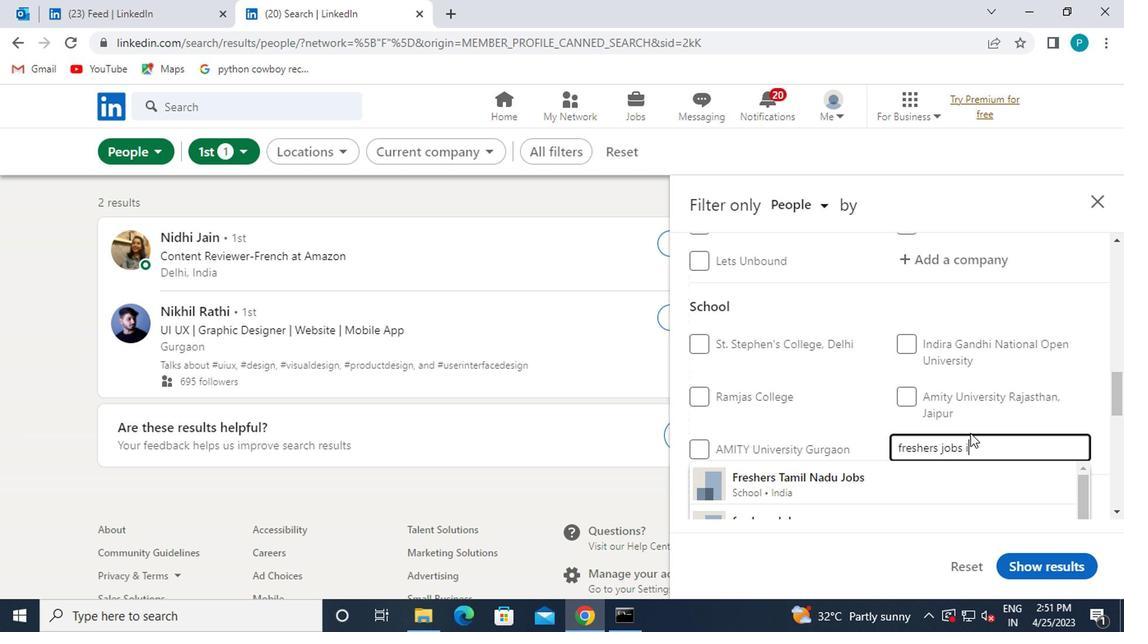 
Action: Mouse moved to (824, 487)
Screenshot: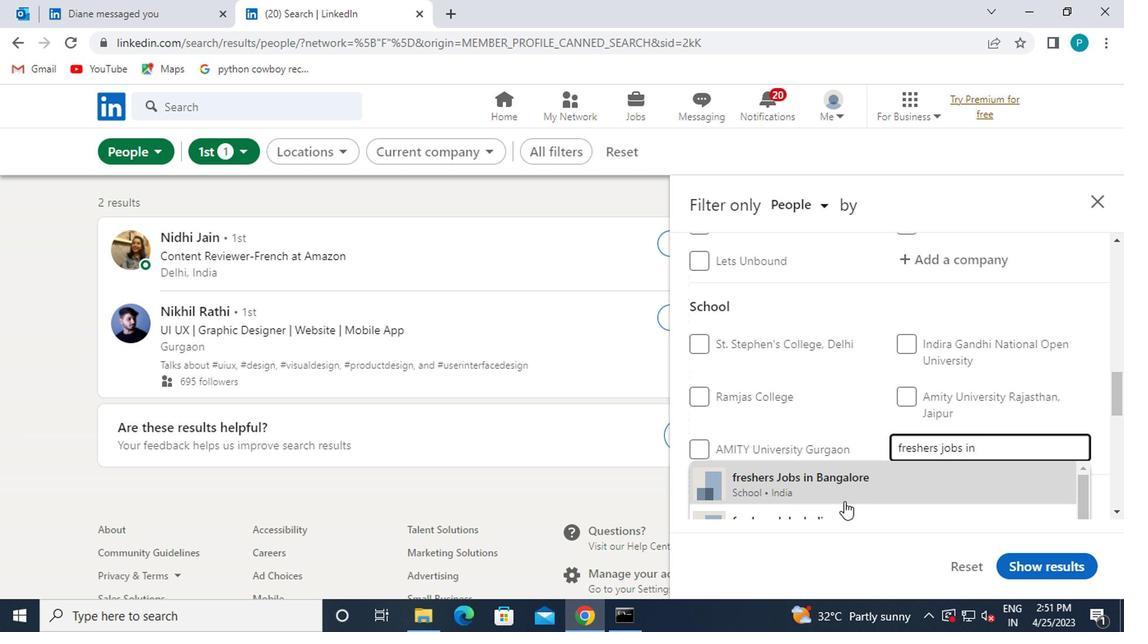 
Action: Mouse pressed left at (824, 487)
Screenshot: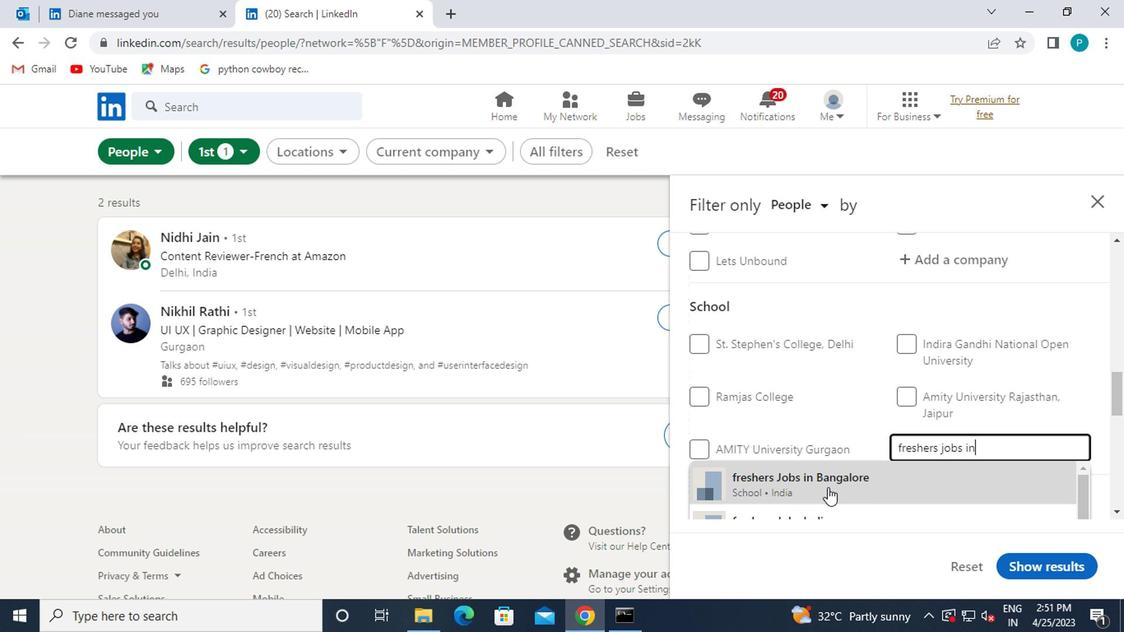 
Action: Mouse scrolled (824, 486) with delta (0, 0)
Screenshot: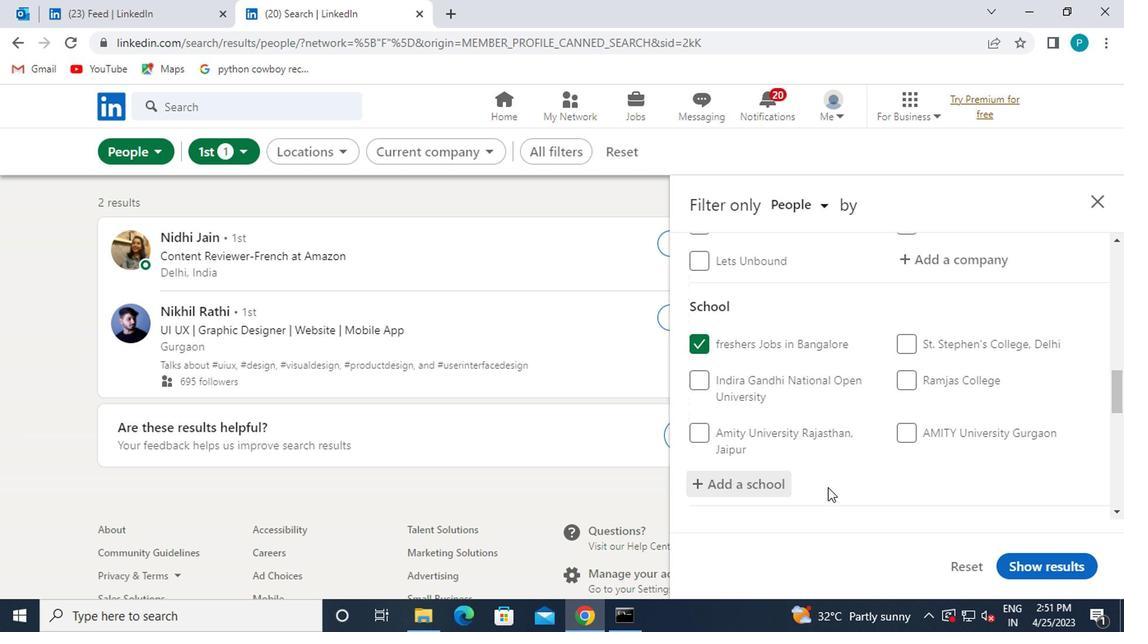 
Action: Mouse scrolled (824, 486) with delta (0, 0)
Screenshot: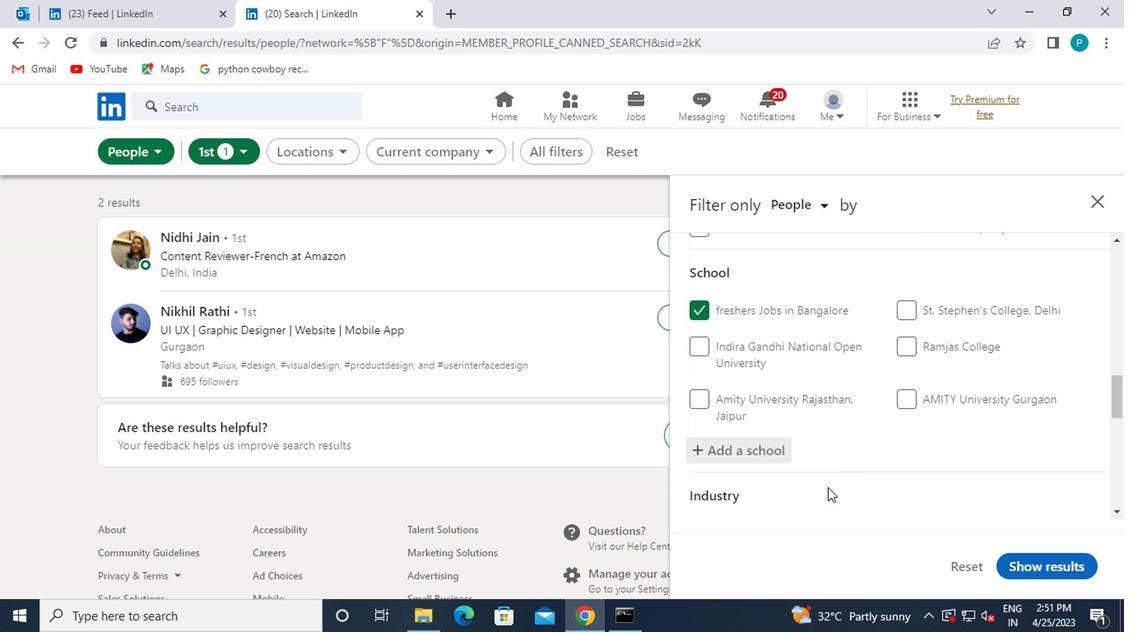 
Action: Mouse moved to (768, 476)
Screenshot: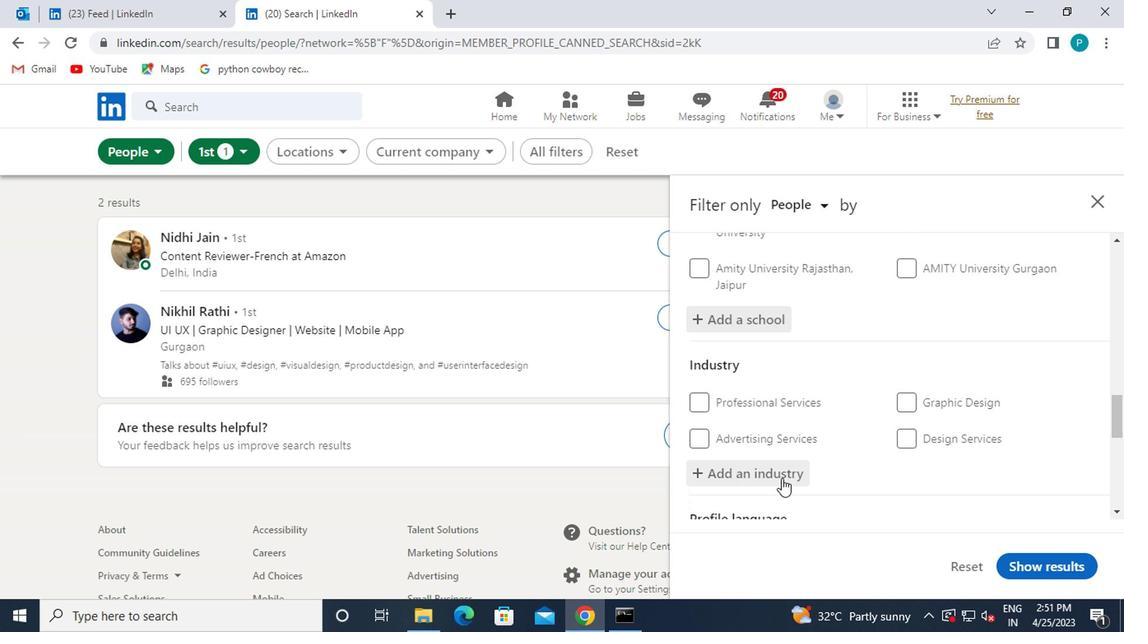 
Action: Mouse pressed left at (768, 476)
Screenshot: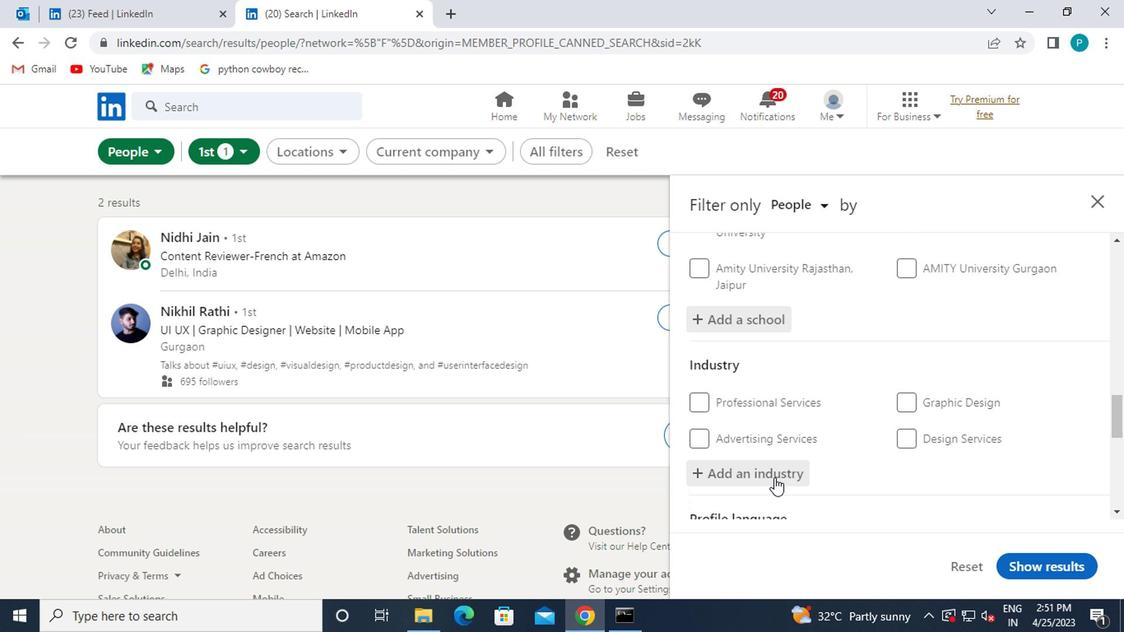 
Action: Key pressed STEAM
Screenshot: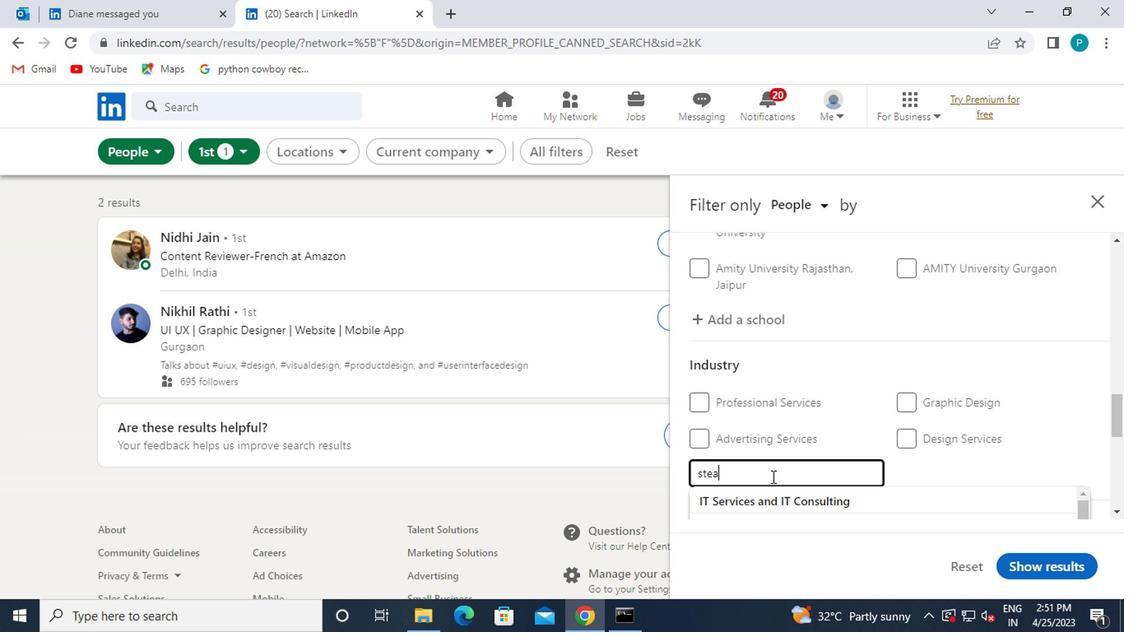 
Action: Mouse moved to (716, 453)
Screenshot: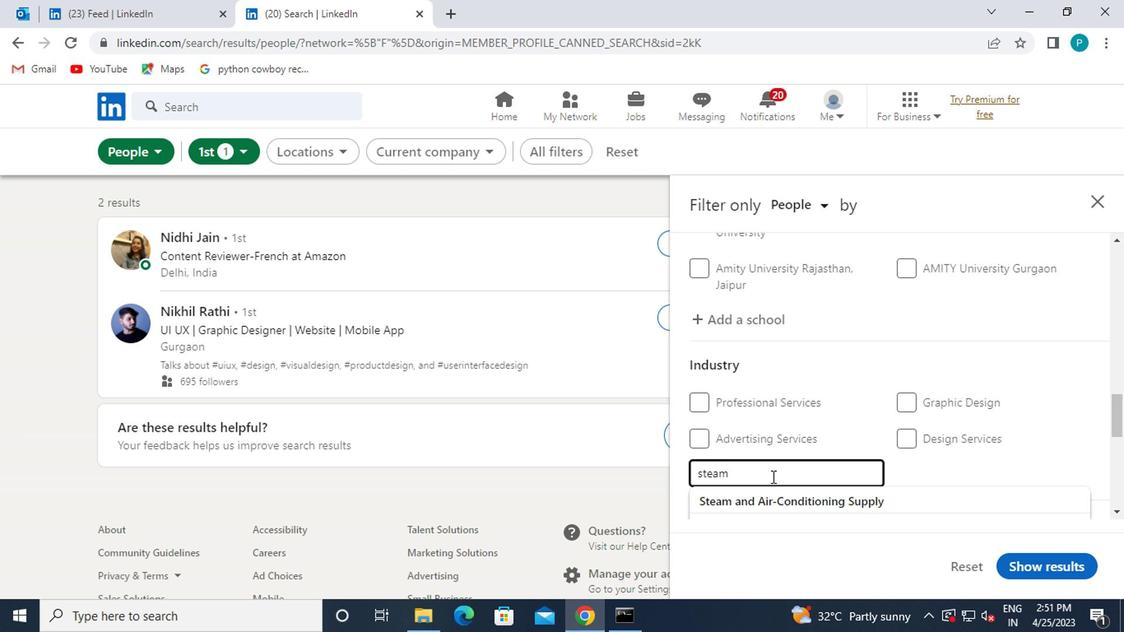 
Action: Mouse scrolled (716, 452) with delta (0, -1)
Screenshot: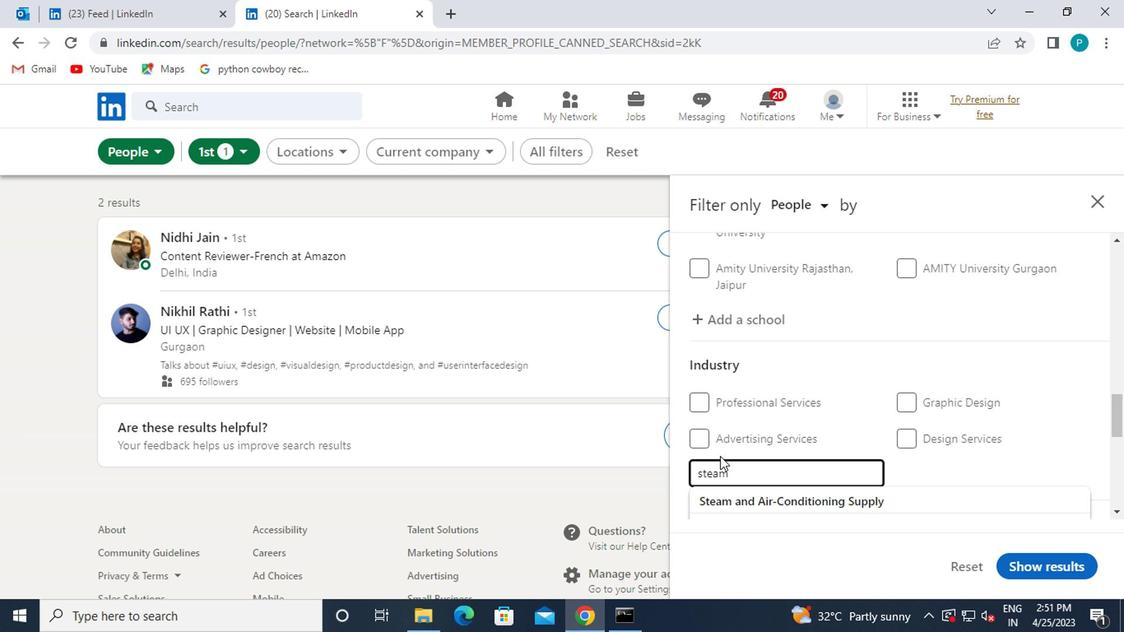 
Action: Mouse moved to (719, 423)
Screenshot: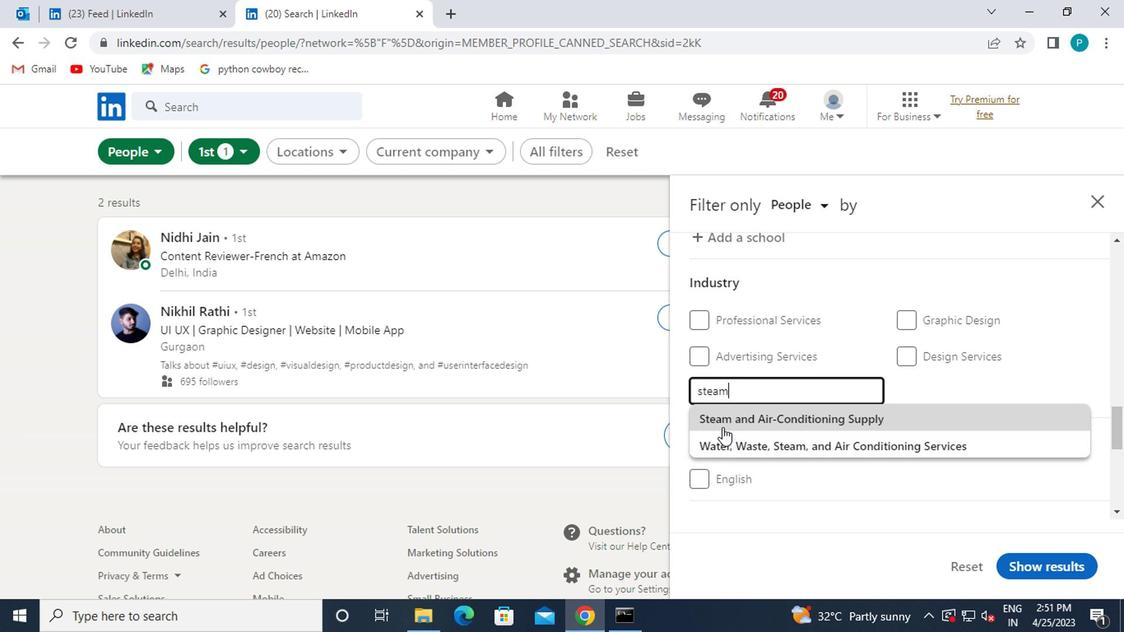 
Action: Mouse pressed left at (719, 423)
Screenshot: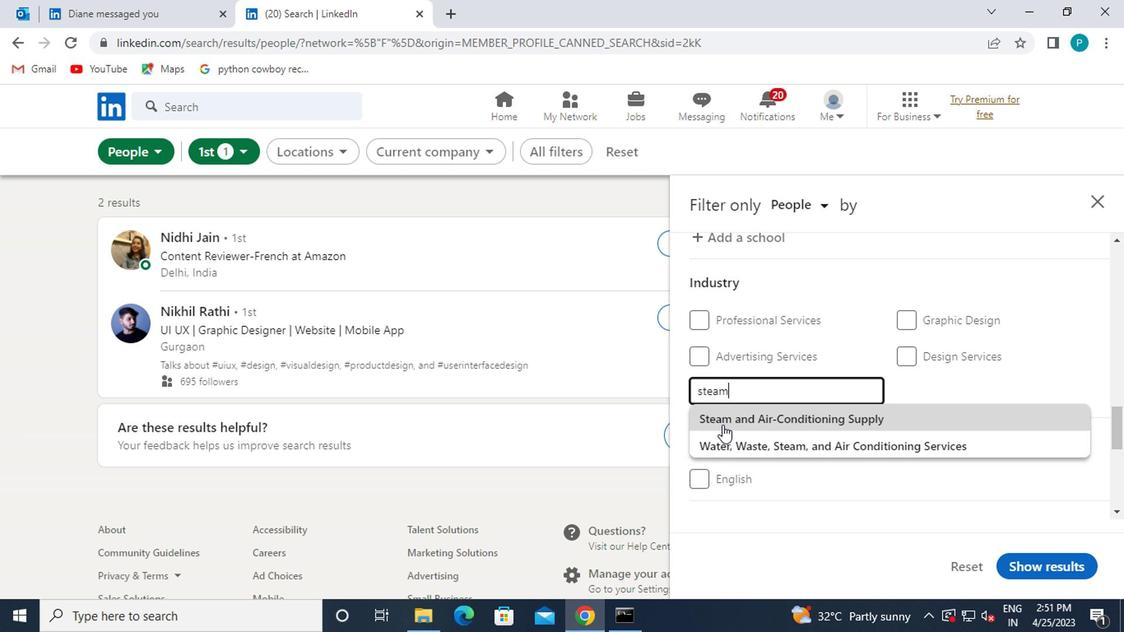 
Action: Mouse scrolled (719, 423) with delta (0, 0)
Screenshot: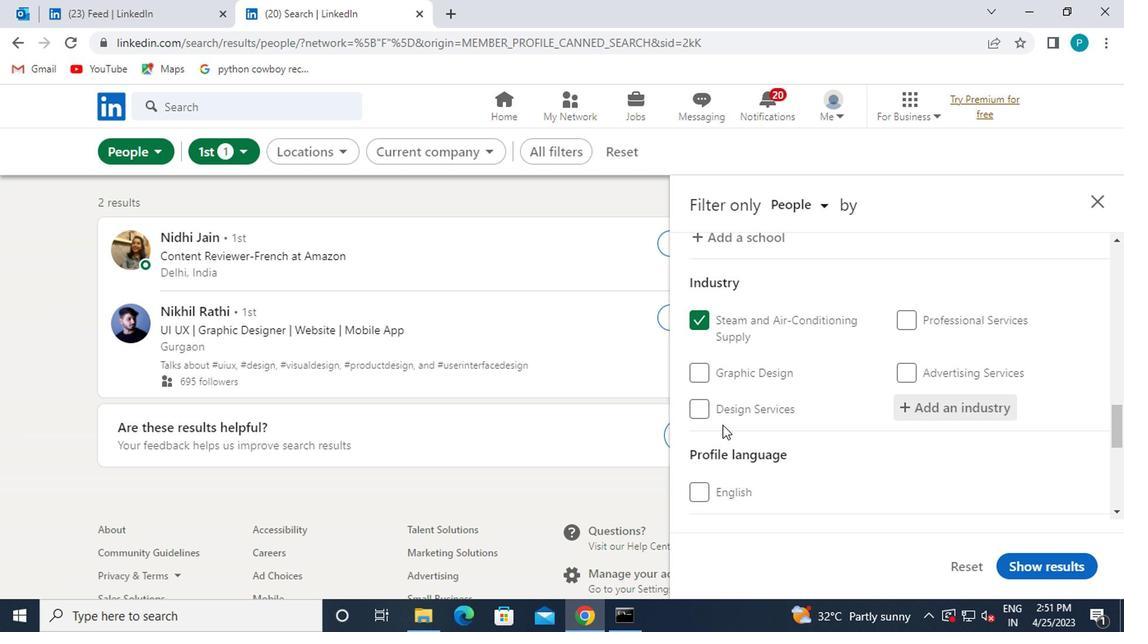 
Action: Mouse scrolled (719, 423) with delta (0, 0)
Screenshot: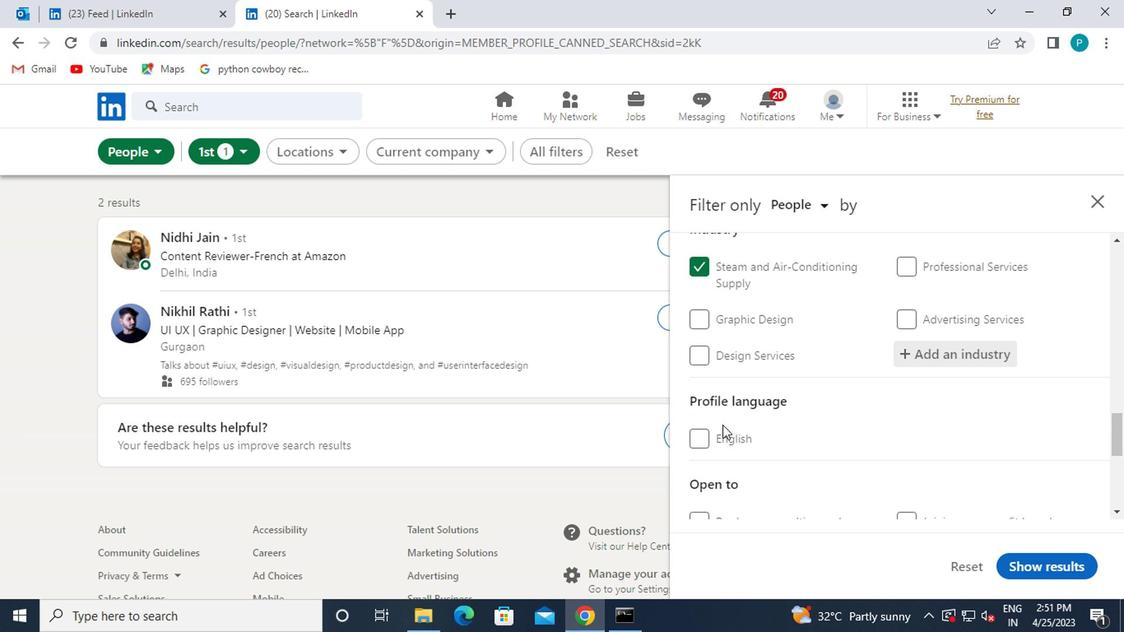 
Action: Mouse moved to (723, 435)
Screenshot: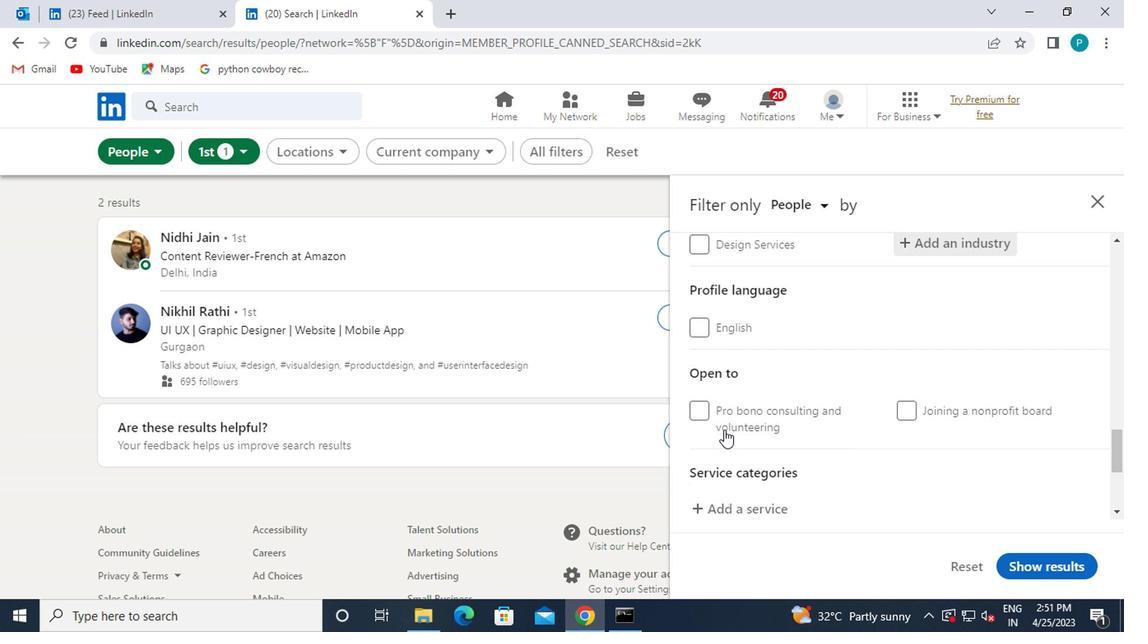 
Action: Mouse scrolled (723, 433) with delta (0, -1)
Screenshot: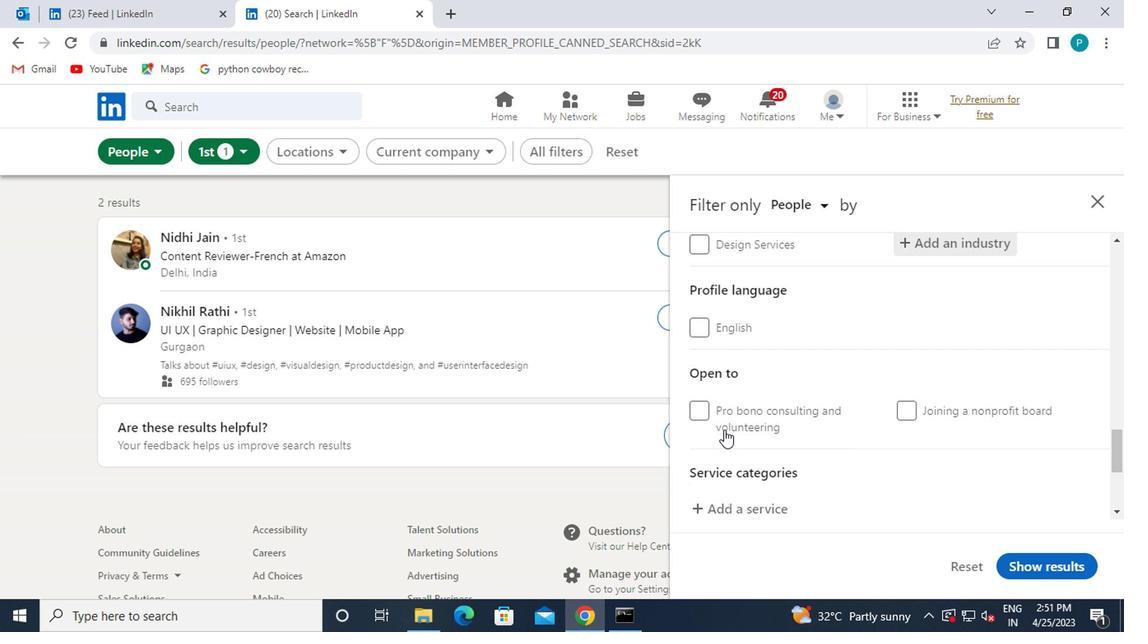 
Action: Mouse moved to (723, 437)
Screenshot: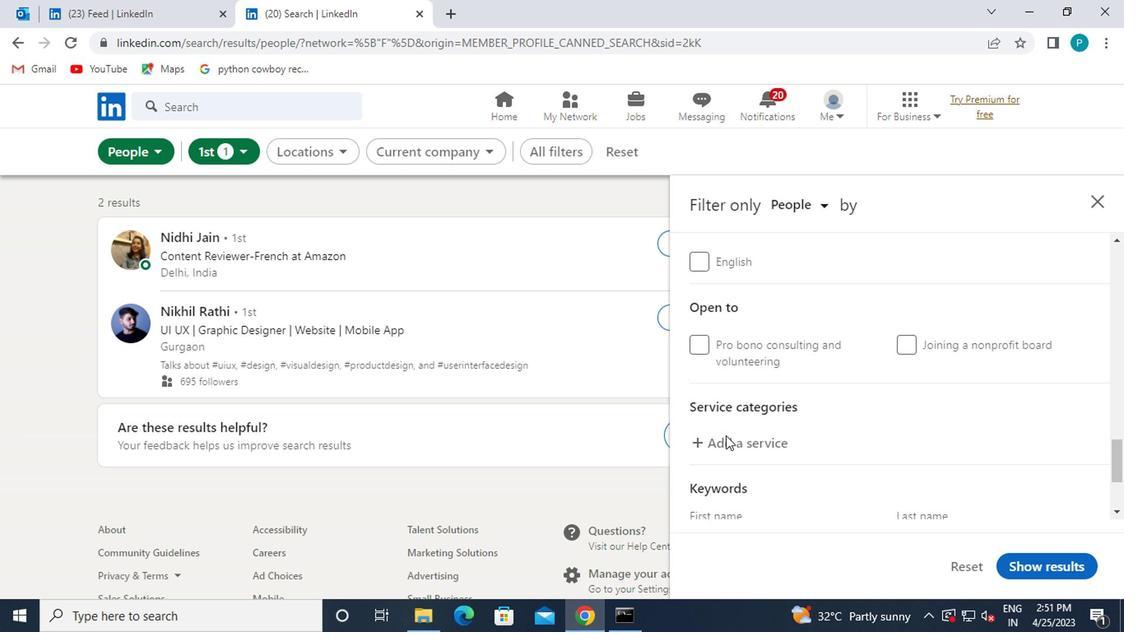 
Action: Mouse pressed left at (723, 437)
Screenshot: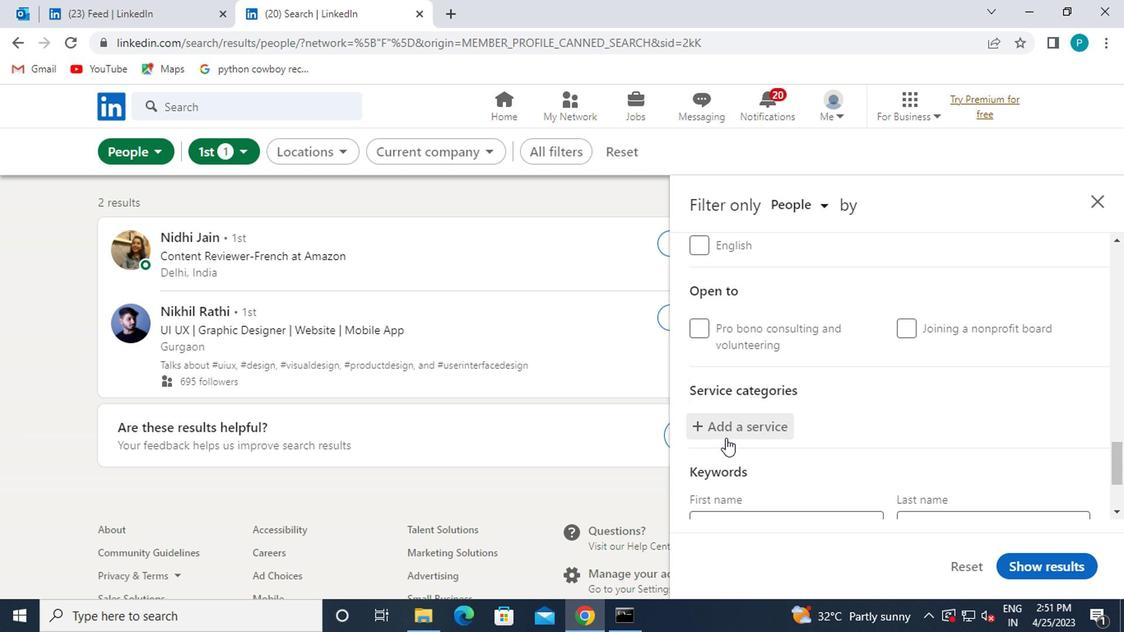 
Action: Key pressed AUDIO
Screenshot: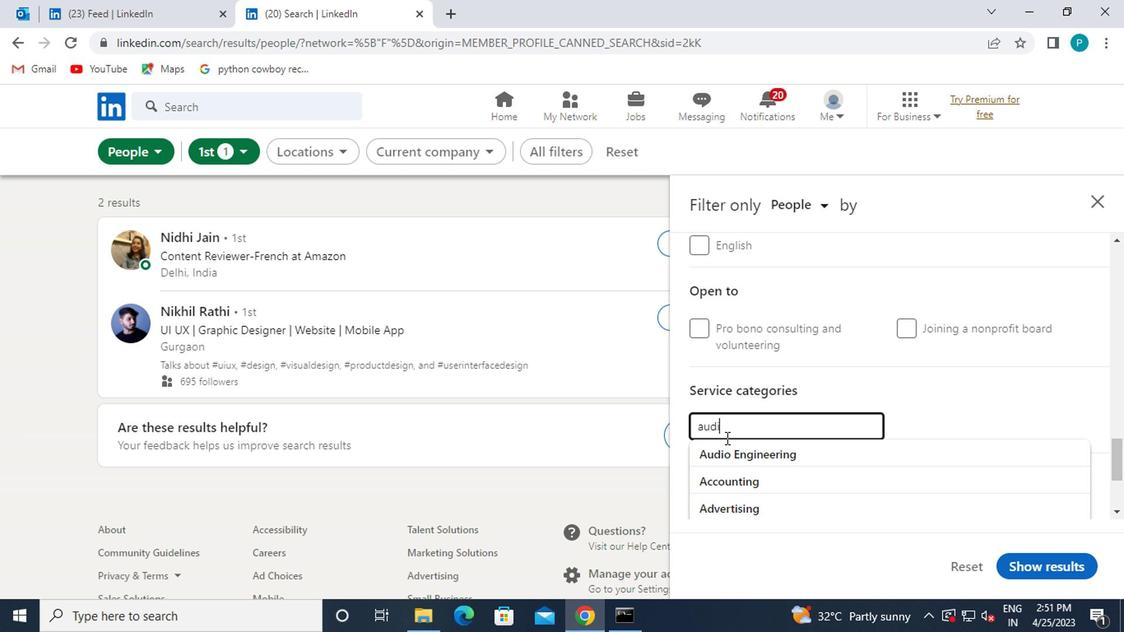 
Action: Mouse moved to (737, 461)
Screenshot: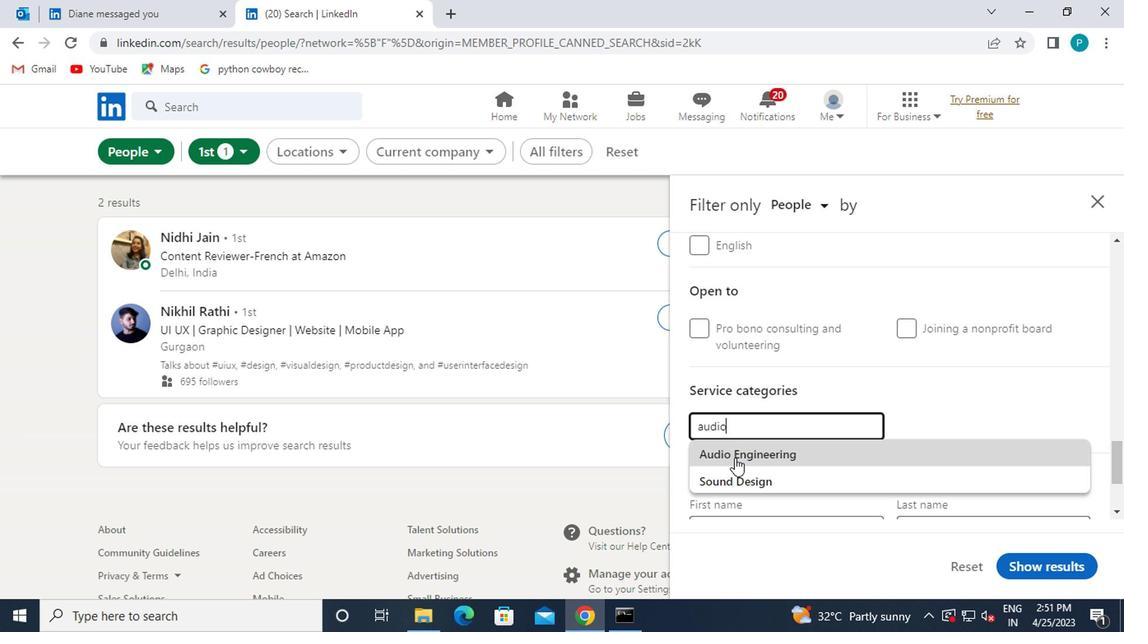 
Action: Mouse pressed left at (737, 461)
Screenshot: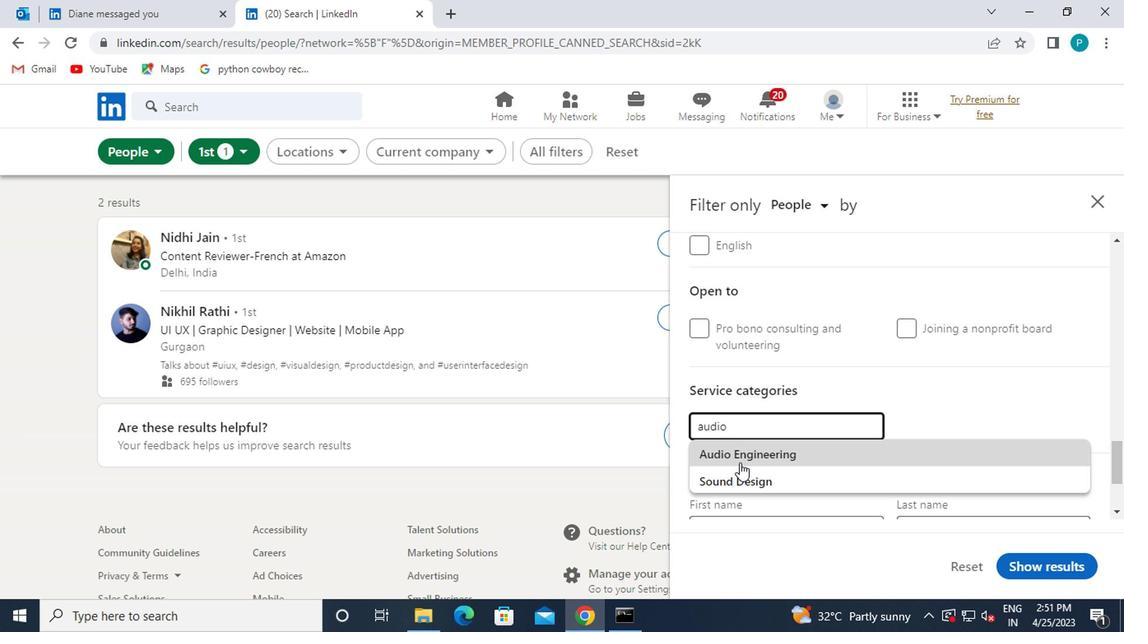 
Action: Mouse scrolled (737, 461) with delta (0, 0)
Screenshot: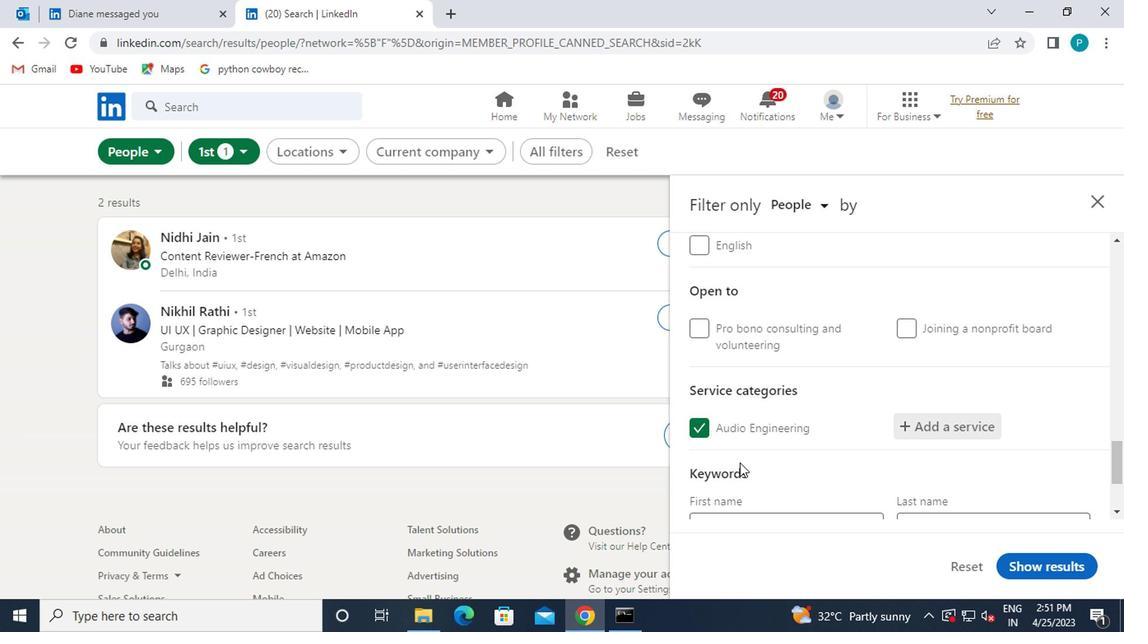 
Action: Mouse scrolled (737, 461) with delta (0, 0)
Screenshot: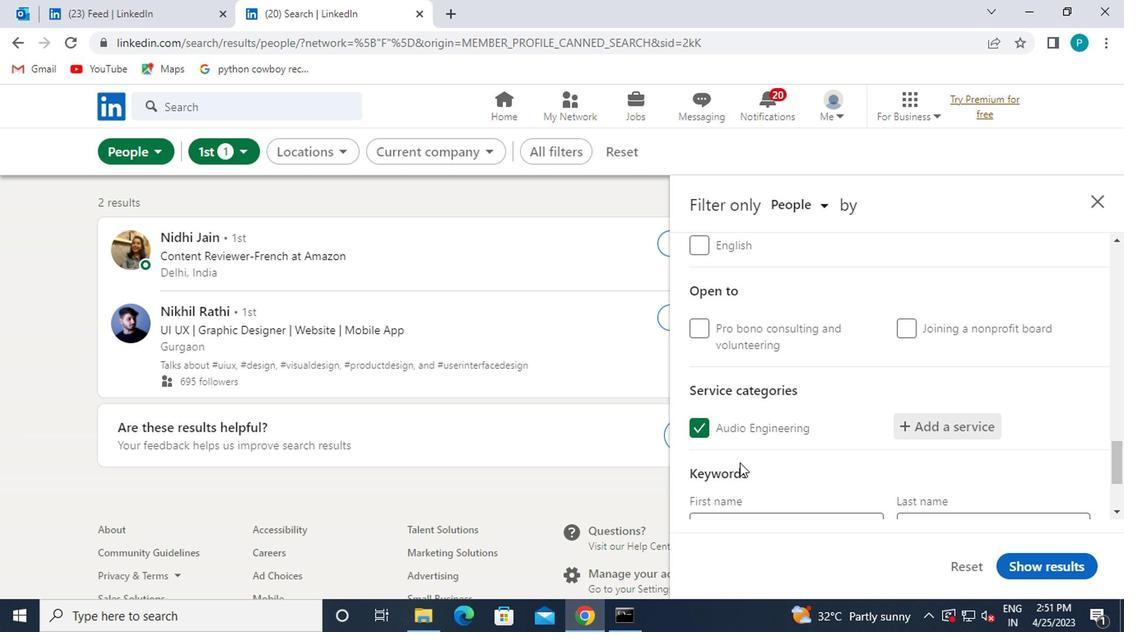
Action: Mouse moved to (733, 445)
Screenshot: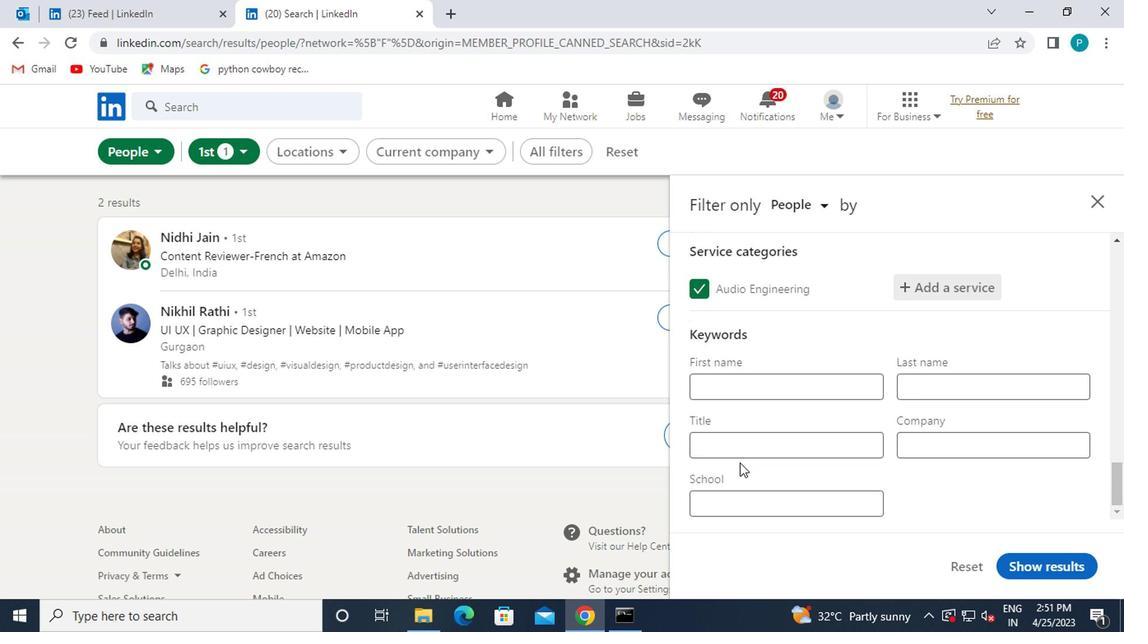 
Action: Mouse pressed left at (733, 445)
Screenshot: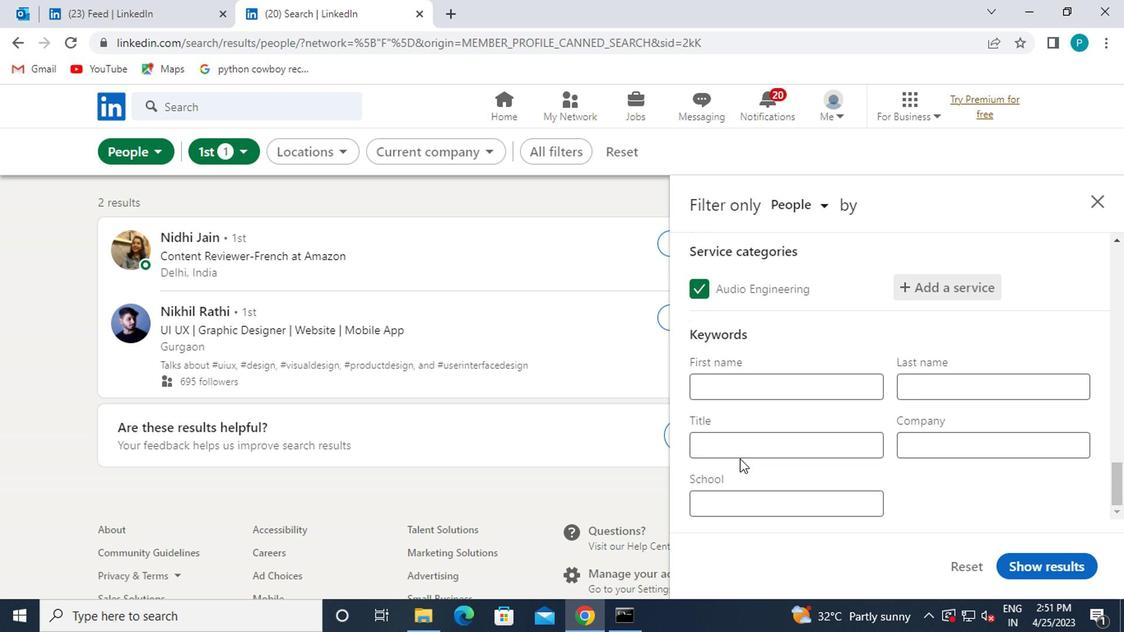 
Action: Key pressed <Key.caps_lock>C<Key.caps_lock>AB<Key.space><Key.caps_lock>D<Key.caps_lock>RIVER
Screenshot: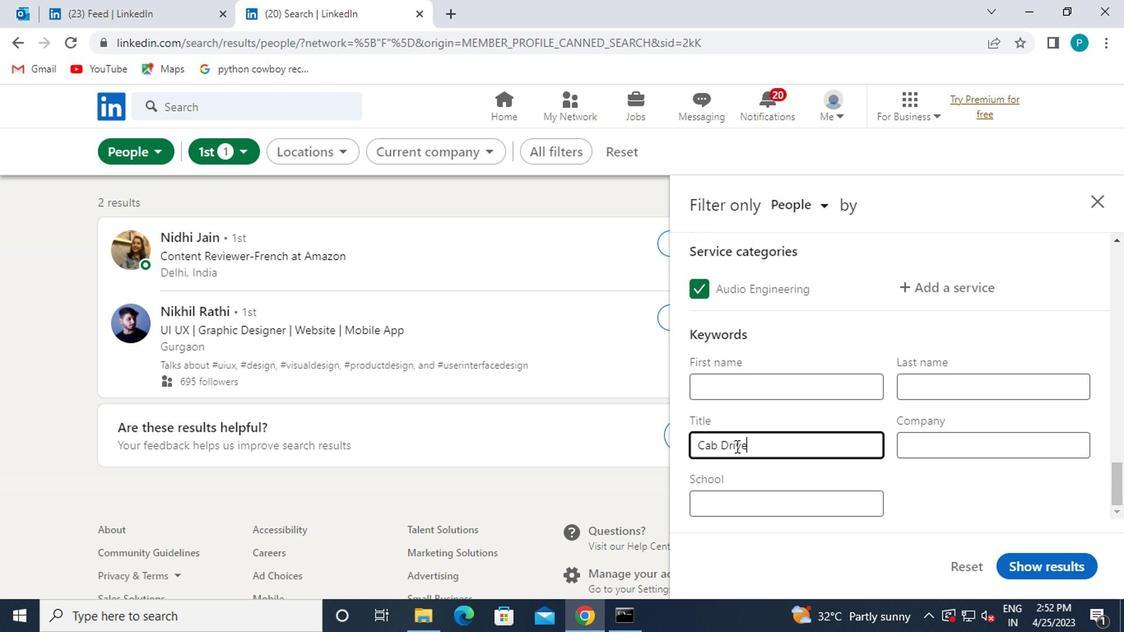 
Action: Mouse moved to (1036, 555)
Screenshot: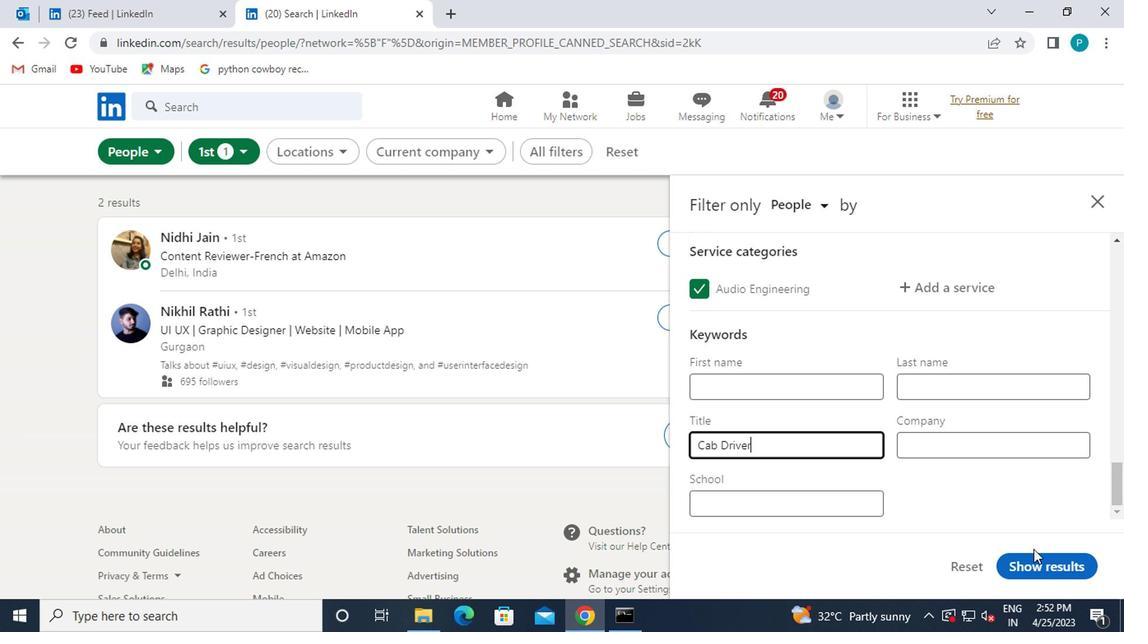 
Action: Mouse pressed left at (1036, 555)
Screenshot: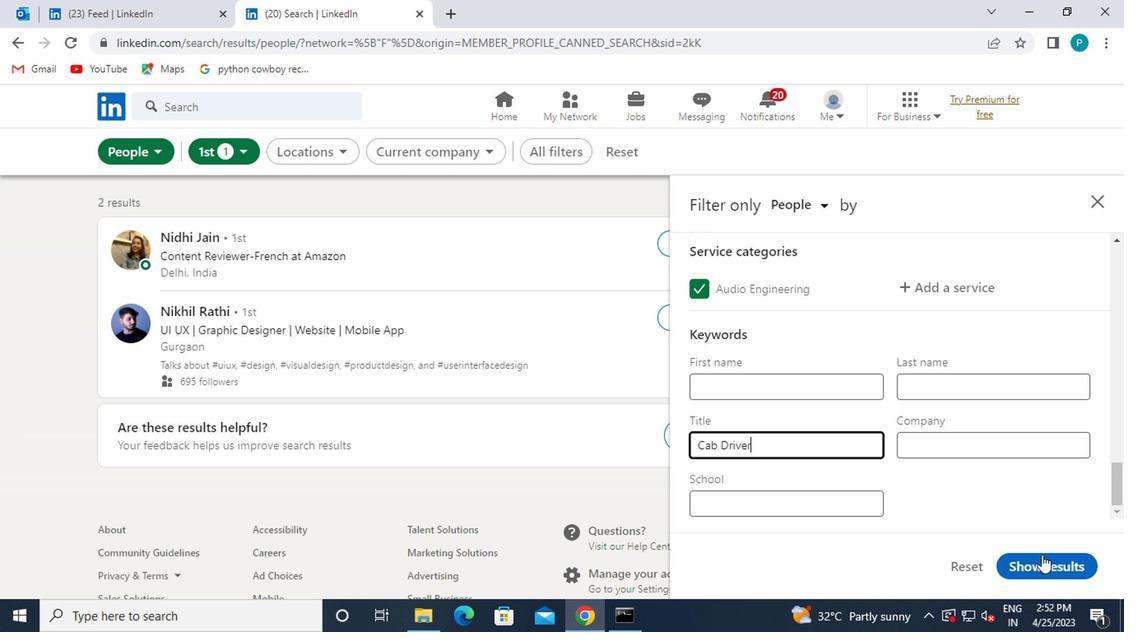 
